 Task: Find connections with filter location Caçapava with filter topic #Businessownerwith filter profile language French with filter current company Xerox with filter school Sri Sai Ram Institute of Technology (Sairam Group of Institutions) with filter industry Wholesale Petroleum and Petroleum Products with filter service category Commercial Real Estate with filter keywords title Therapist
Action: Mouse moved to (495, 98)
Screenshot: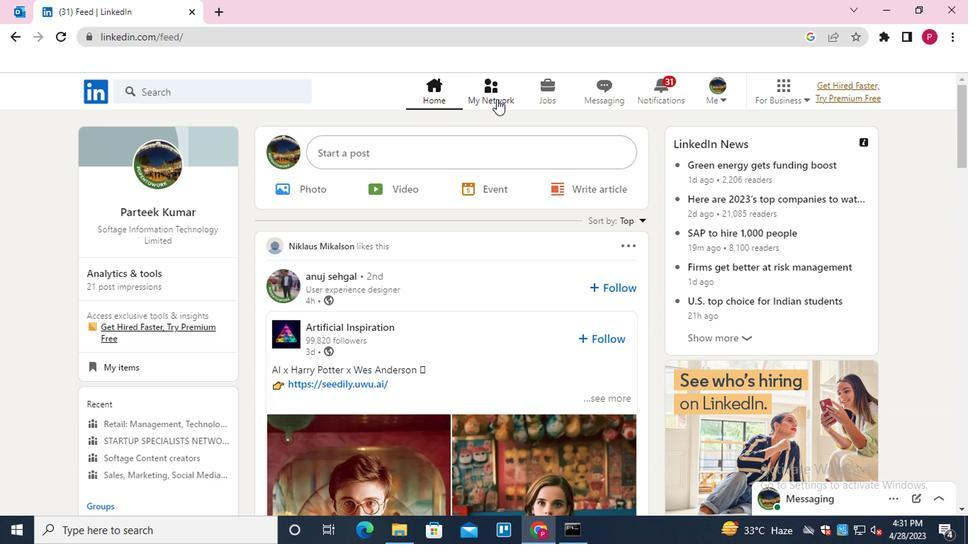 
Action: Mouse pressed left at (495, 98)
Screenshot: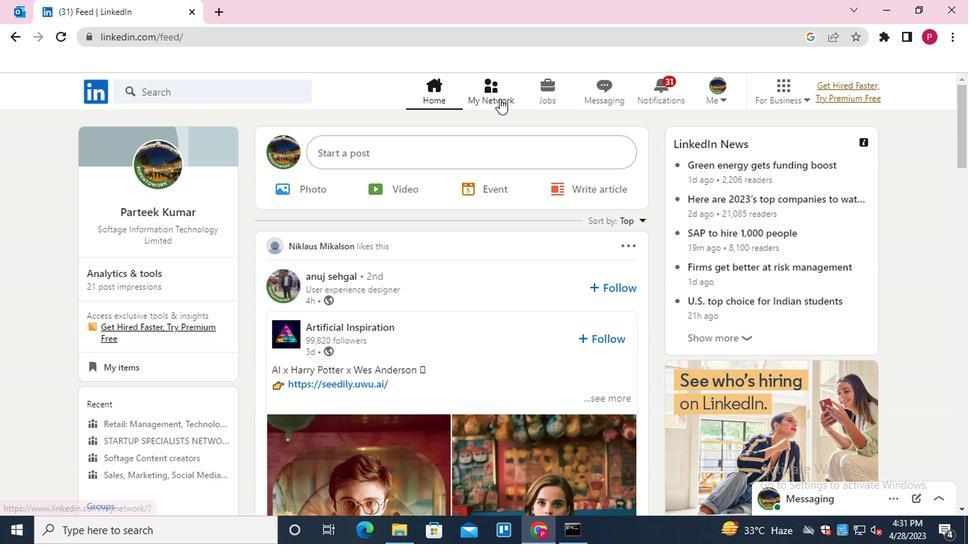 
Action: Mouse moved to (243, 171)
Screenshot: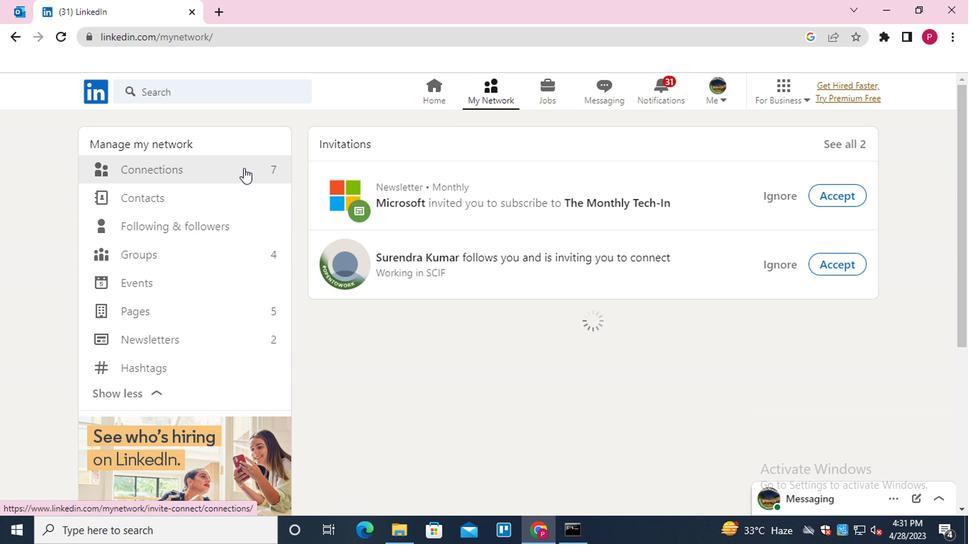 
Action: Mouse pressed left at (243, 171)
Screenshot: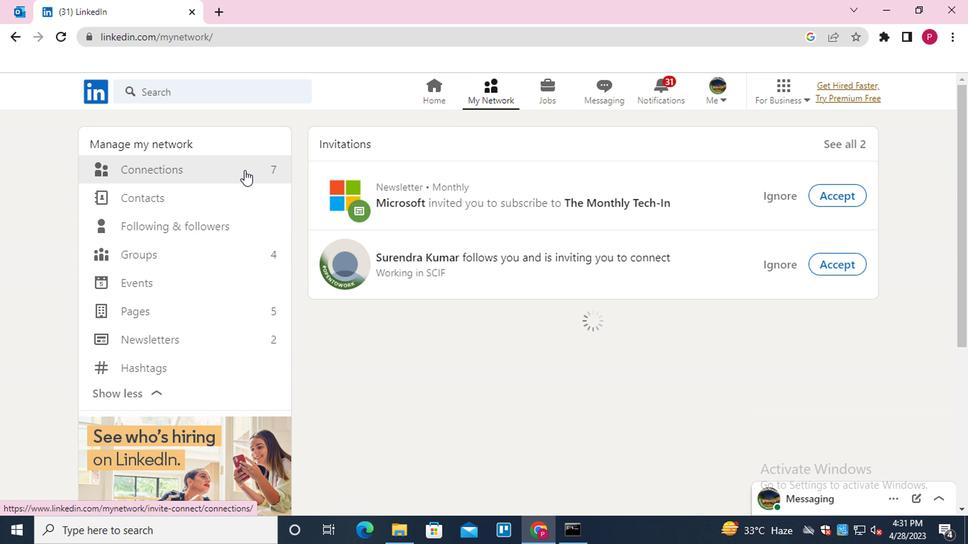 
Action: Mouse moved to (572, 170)
Screenshot: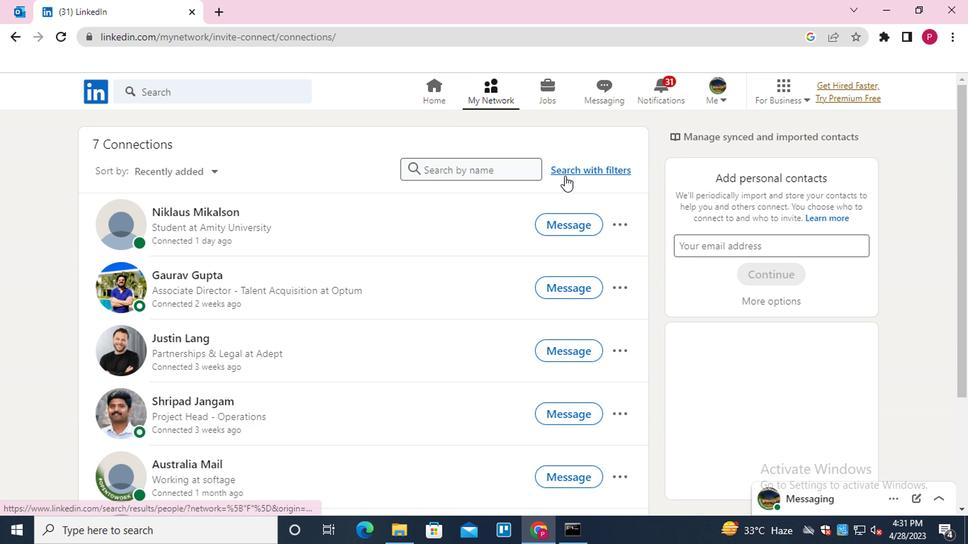 
Action: Mouse pressed left at (572, 170)
Screenshot: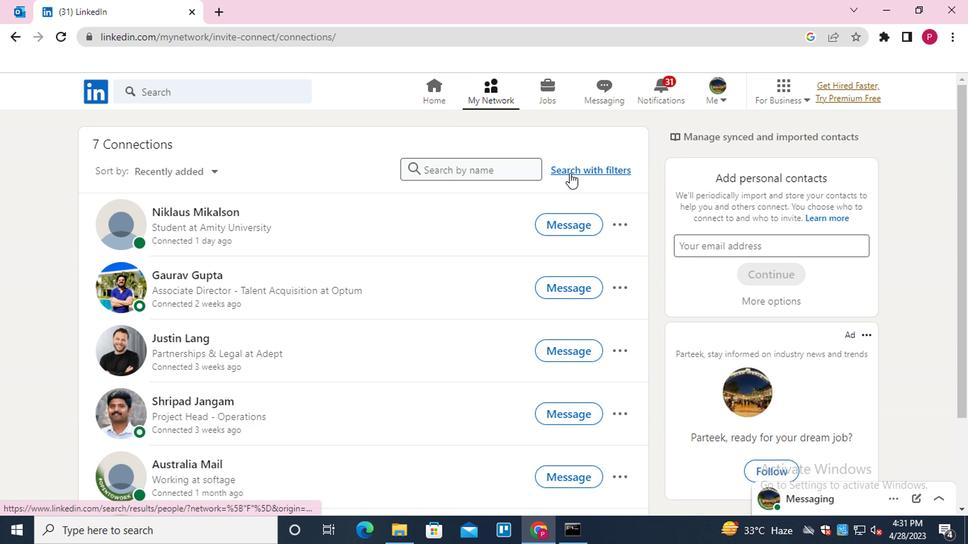 
Action: Mouse moved to (519, 134)
Screenshot: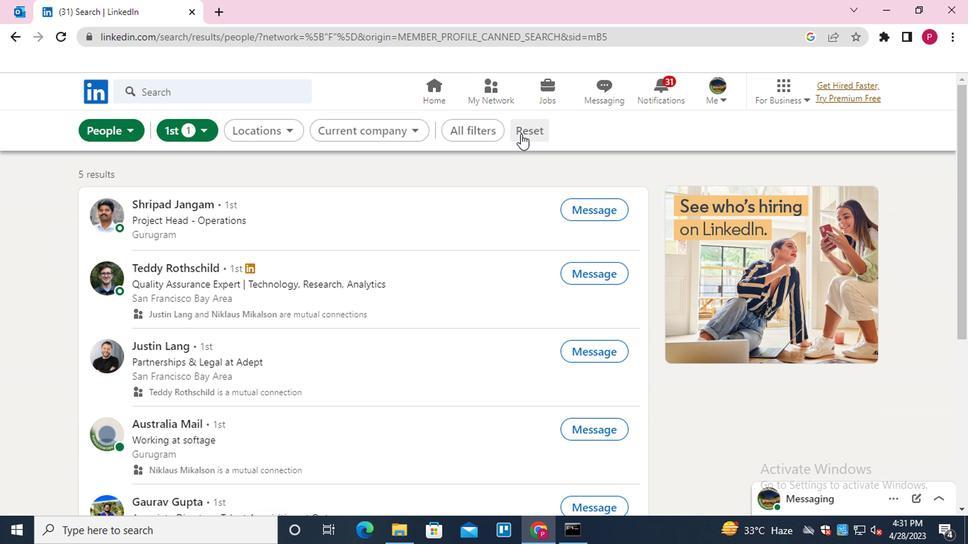 
Action: Mouse pressed left at (519, 134)
Screenshot: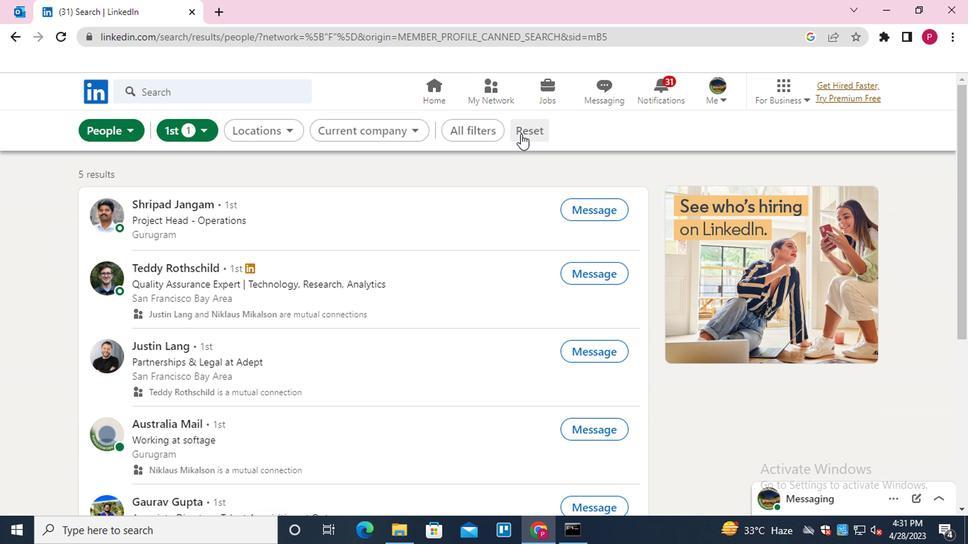 
Action: Mouse moved to (508, 134)
Screenshot: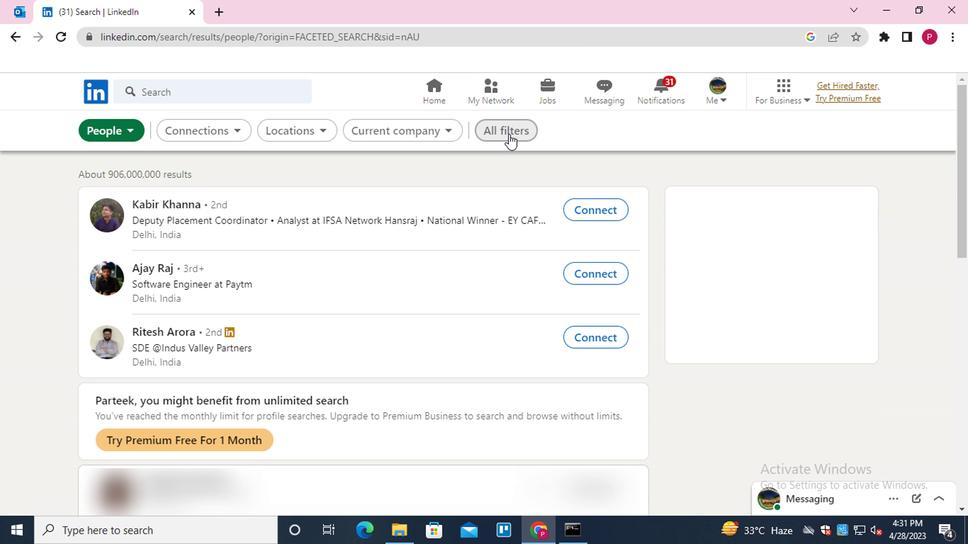 
Action: Mouse pressed left at (508, 134)
Screenshot: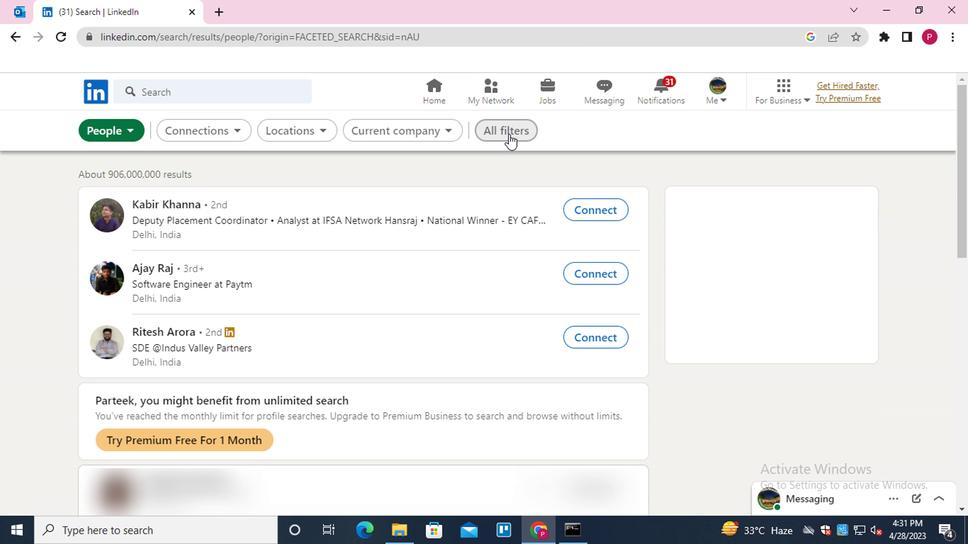 
Action: Mouse moved to (768, 344)
Screenshot: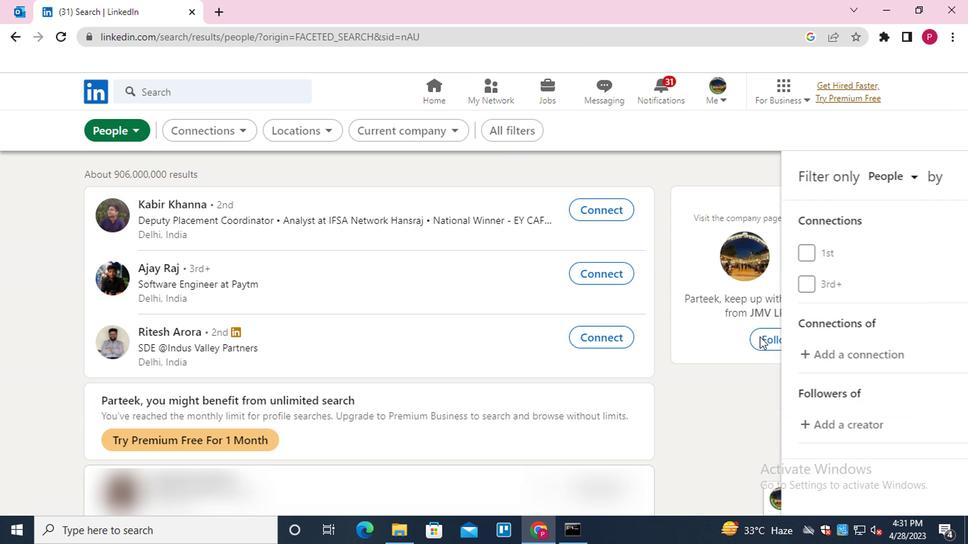 
Action: Mouse scrolled (768, 343) with delta (0, 0)
Screenshot: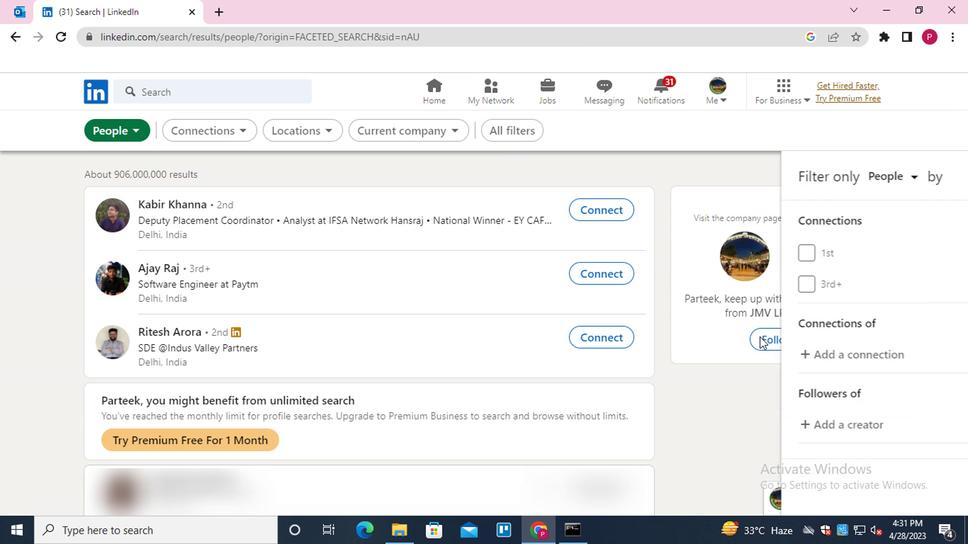 
Action: Mouse moved to (769, 345)
Screenshot: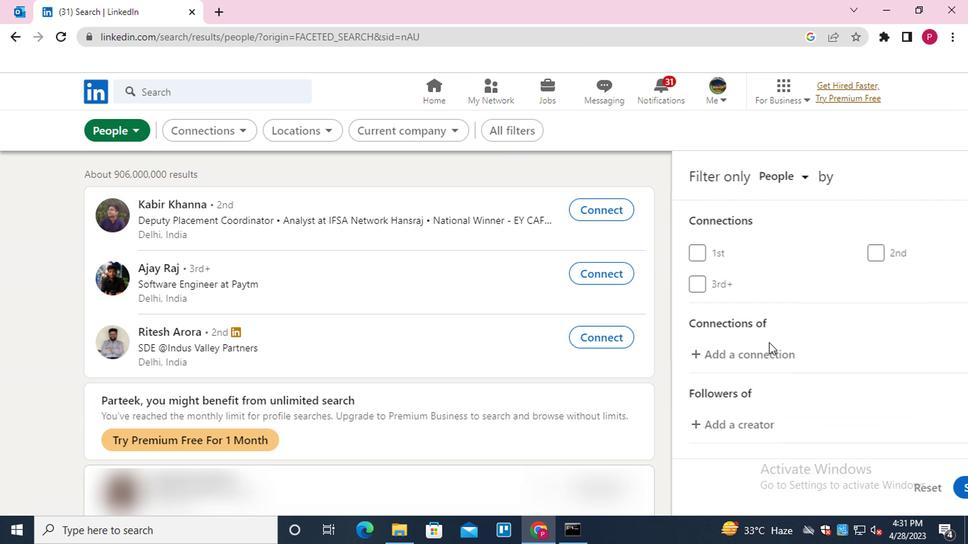 
Action: Mouse scrolled (769, 344) with delta (0, -1)
Screenshot: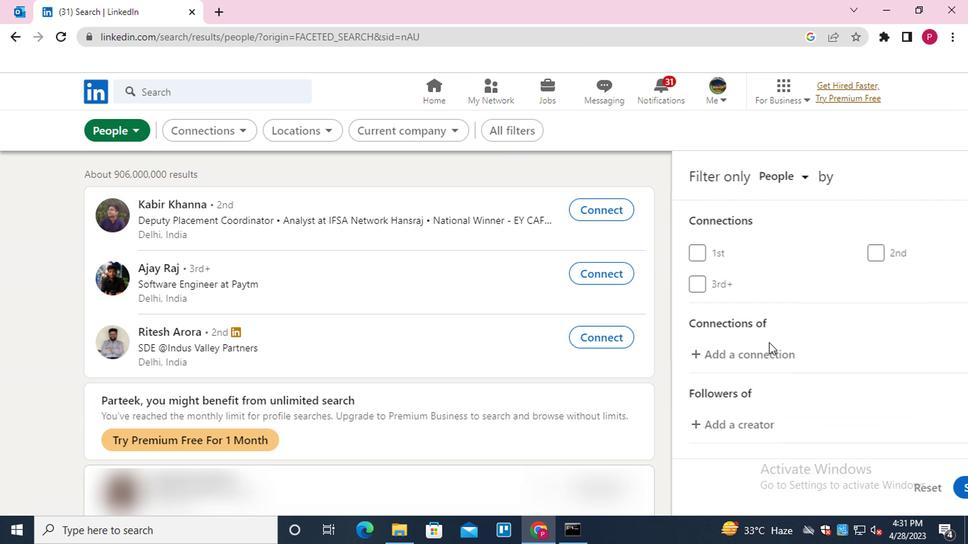 
Action: Mouse moved to (833, 411)
Screenshot: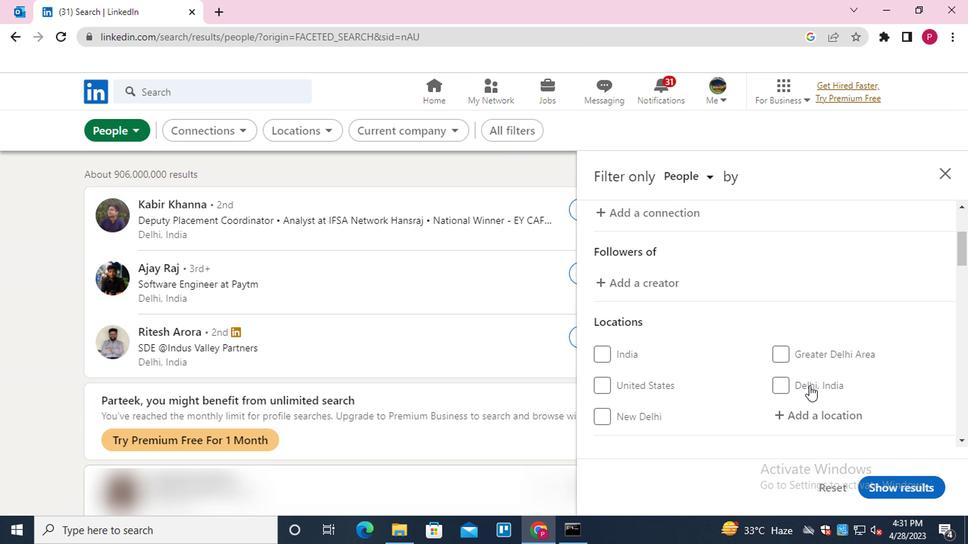 
Action: Mouse pressed left at (833, 411)
Screenshot: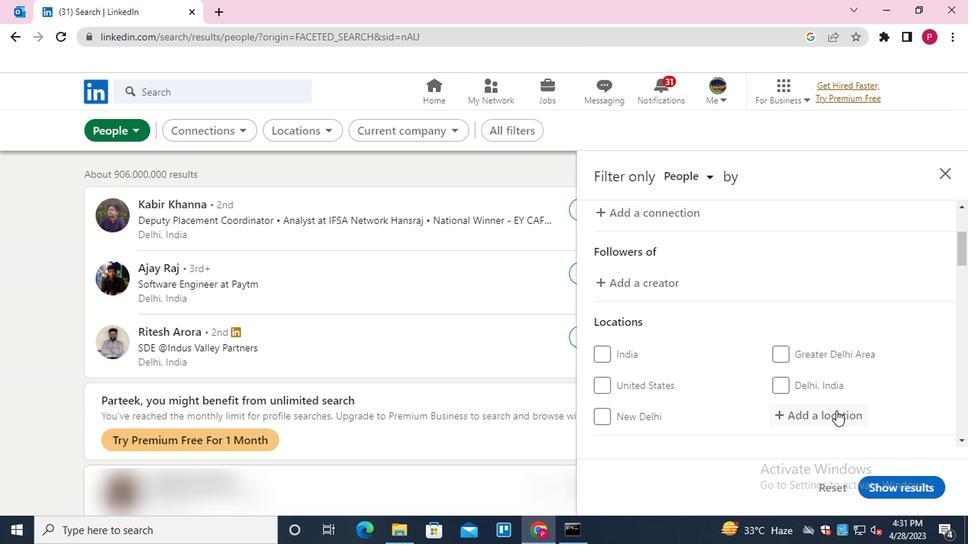 
Action: Mouse moved to (751, 276)
Screenshot: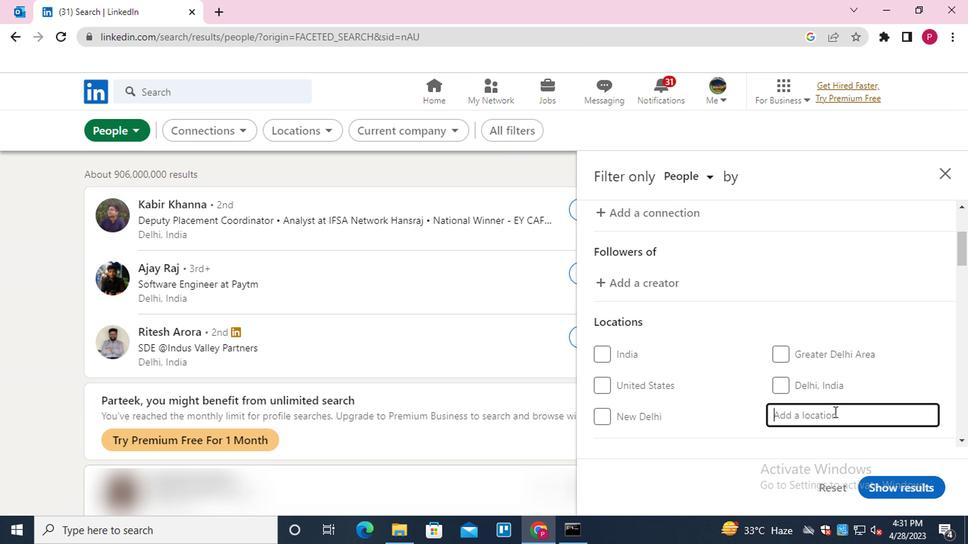 
Action: Key pressed <Key.shift>CACAPAVA<Key.down><Key.enter>
Screenshot: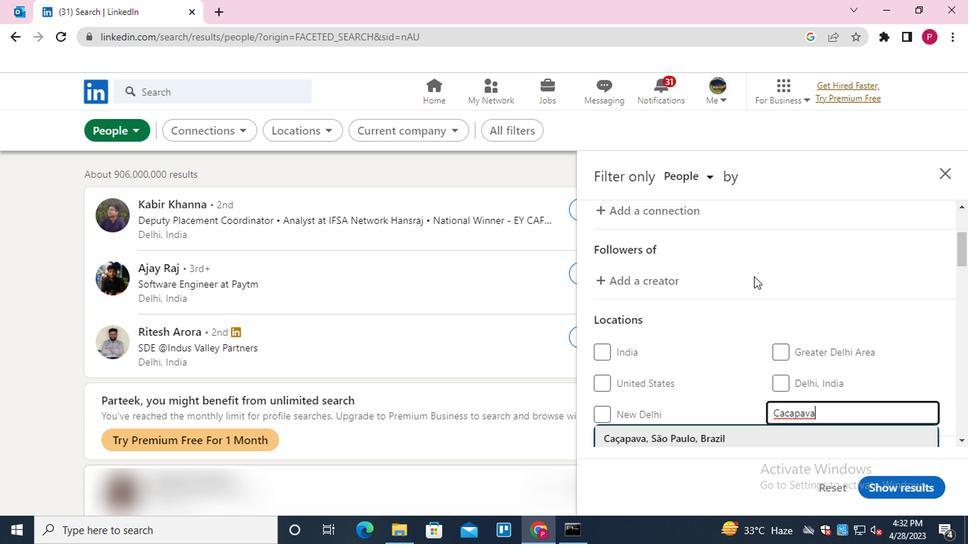 
Action: Mouse scrolled (751, 276) with delta (0, 0)
Screenshot: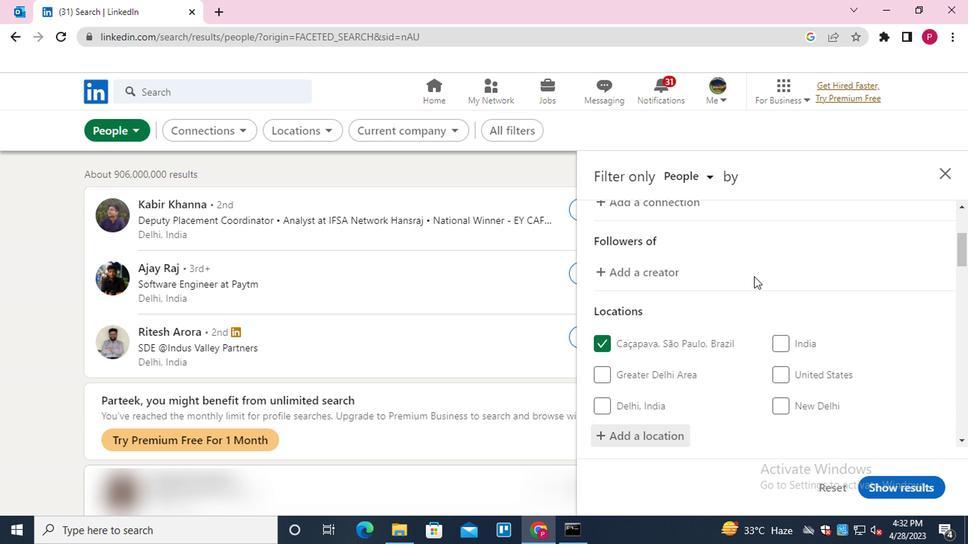 
Action: Mouse scrolled (751, 276) with delta (0, 0)
Screenshot: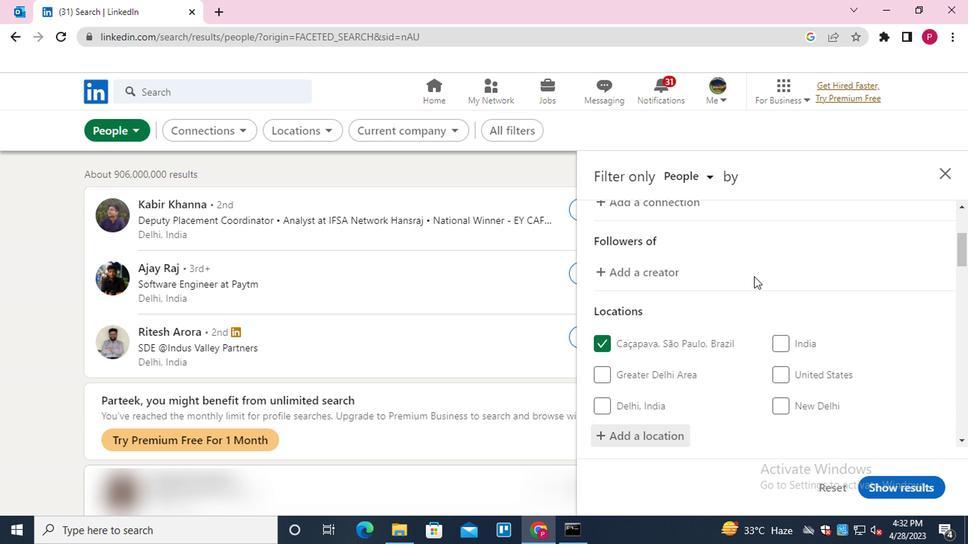 
Action: Mouse moved to (745, 280)
Screenshot: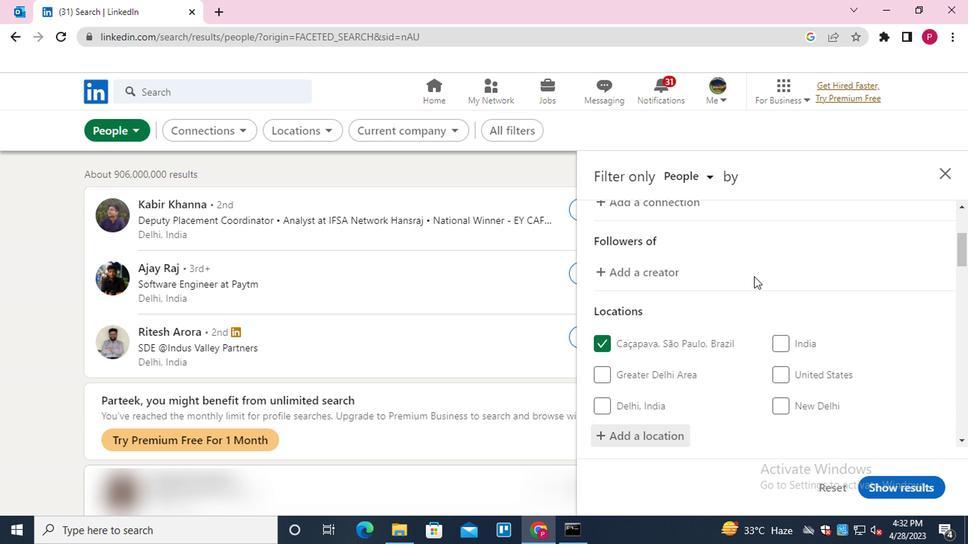 
Action: Mouse scrolled (745, 280) with delta (0, 0)
Screenshot: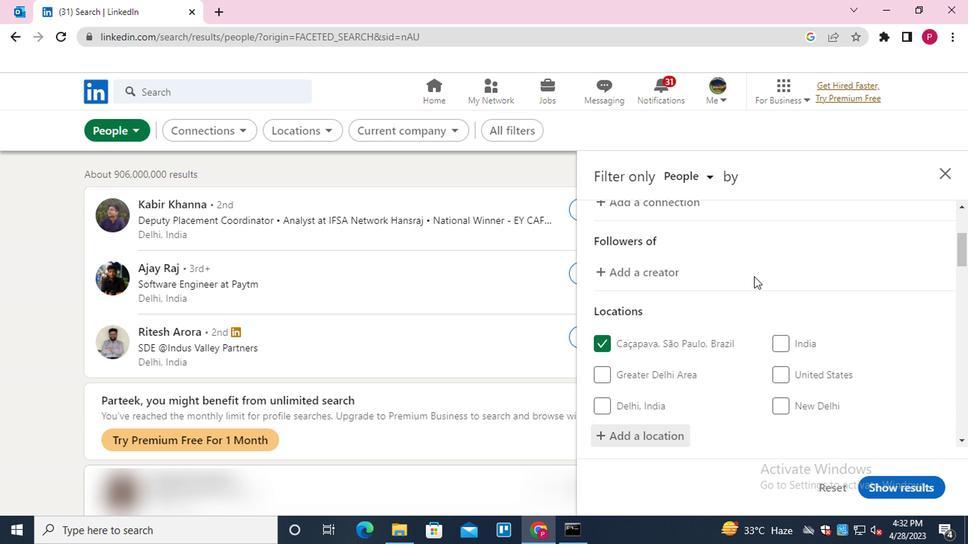 
Action: Mouse moved to (805, 354)
Screenshot: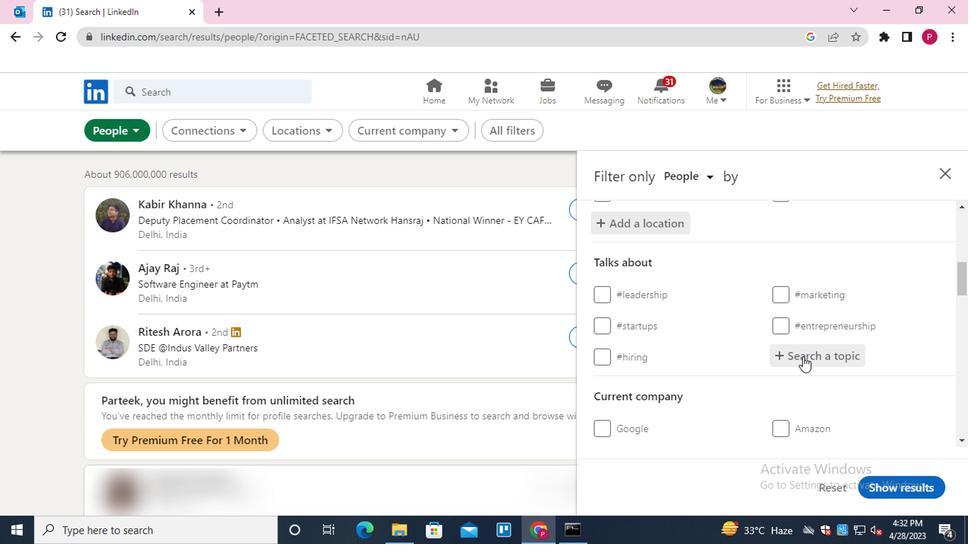 
Action: Mouse pressed left at (805, 354)
Screenshot: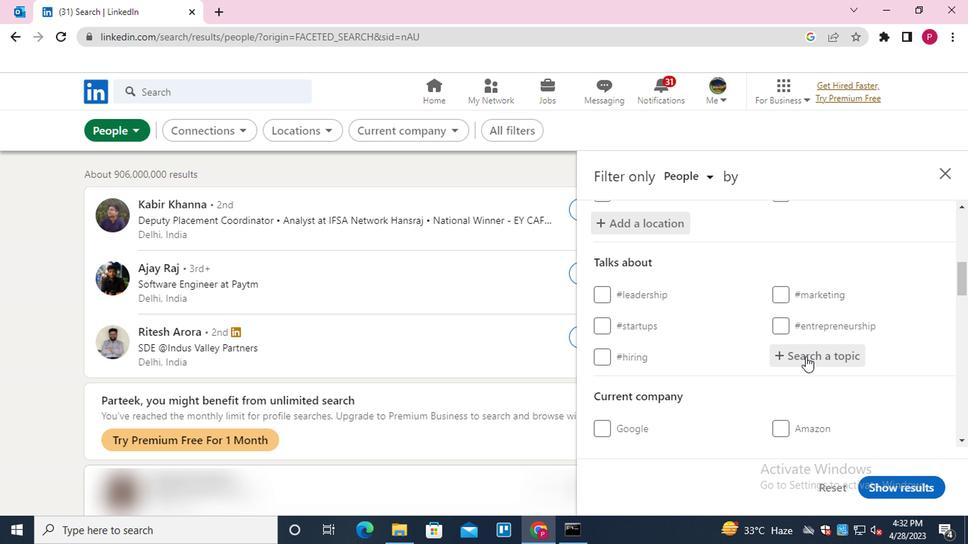 
Action: Mouse moved to (760, 260)
Screenshot: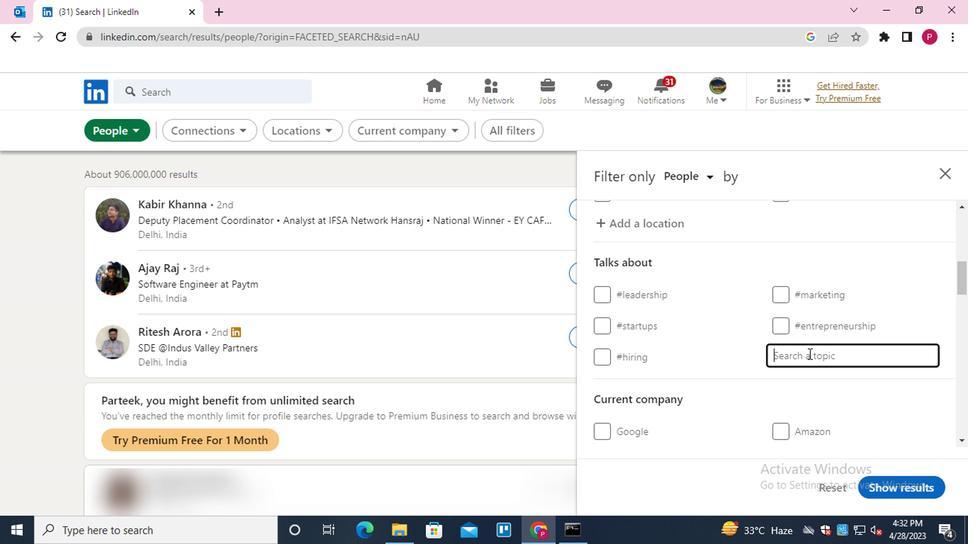 
Action: Key pressed BUSINESS<Key.down><Key.down><Key.down><Key.down><Key.down><Key.down><Key.down><Key.down><Key.down><Key.down><Key.down><Key.down><Key.down><Key.down><Key.down>OWNW<Key.backspace>ER<Key.up><Key.down><Key.enter>
Screenshot: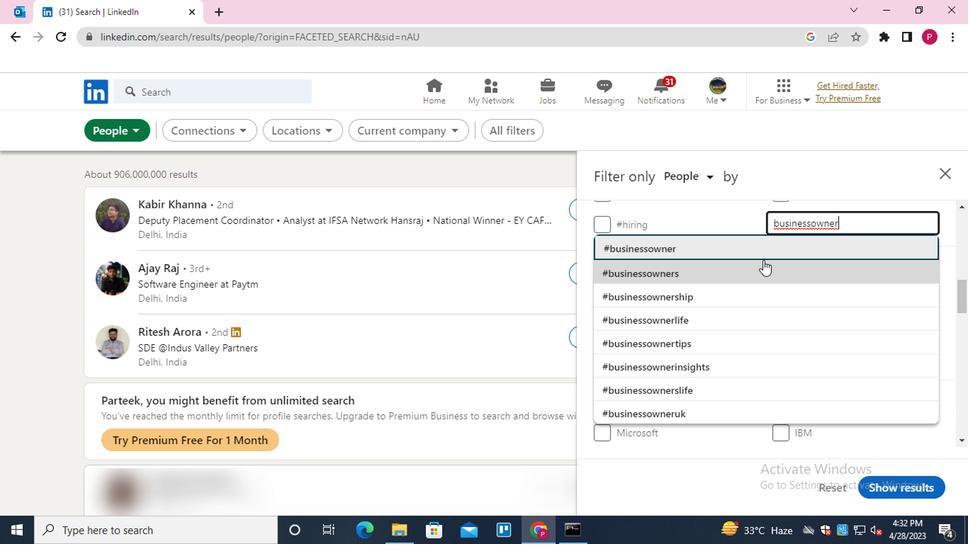 
Action: Mouse scrolled (760, 259) with delta (0, -1)
Screenshot: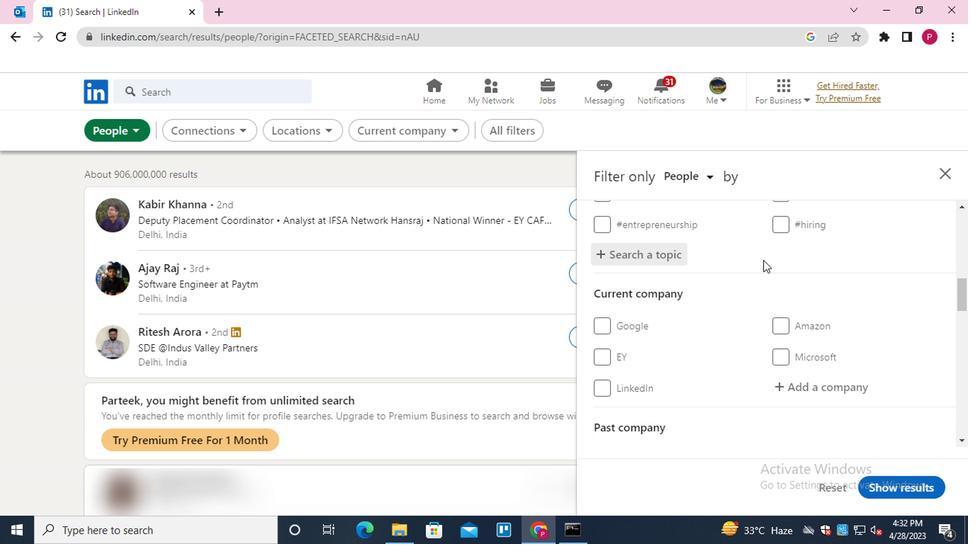 
Action: Mouse moved to (716, 288)
Screenshot: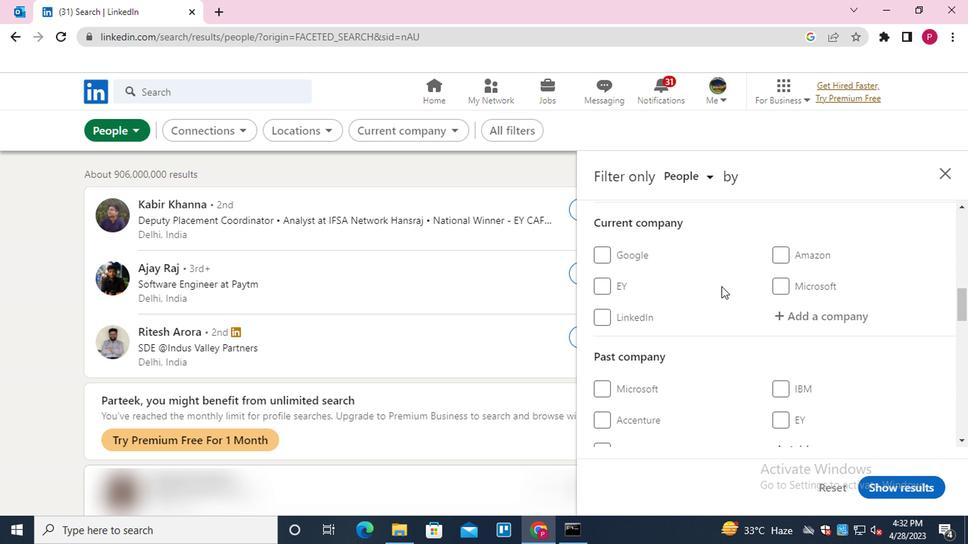 
Action: Mouse scrolled (716, 287) with delta (0, -1)
Screenshot: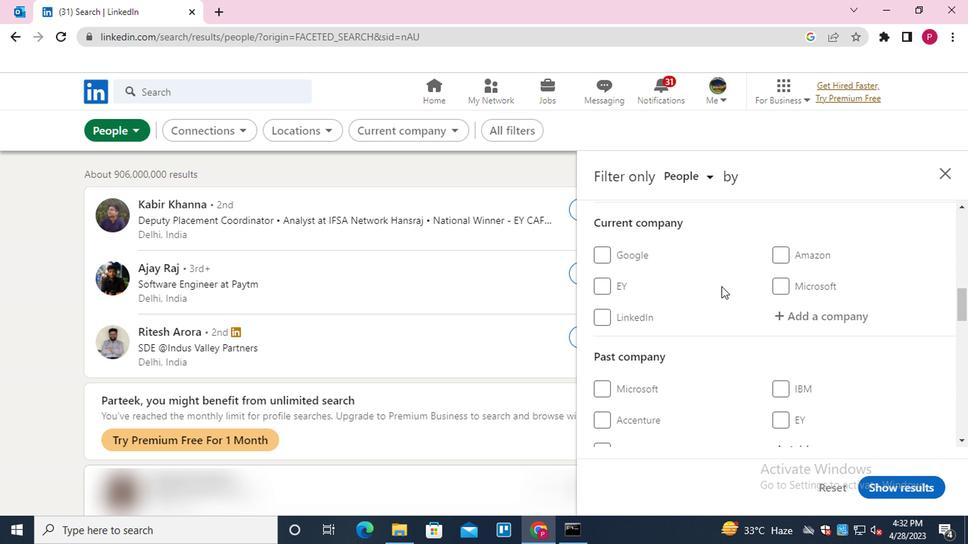 
Action: Mouse moved to (716, 289)
Screenshot: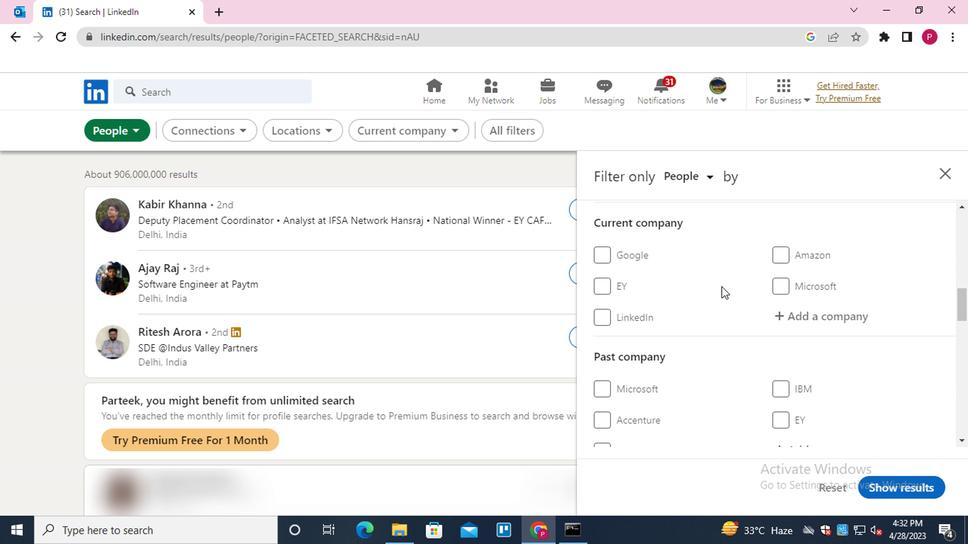 
Action: Mouse scrolled (716, 288) with delta (0, 0)
Screenshot: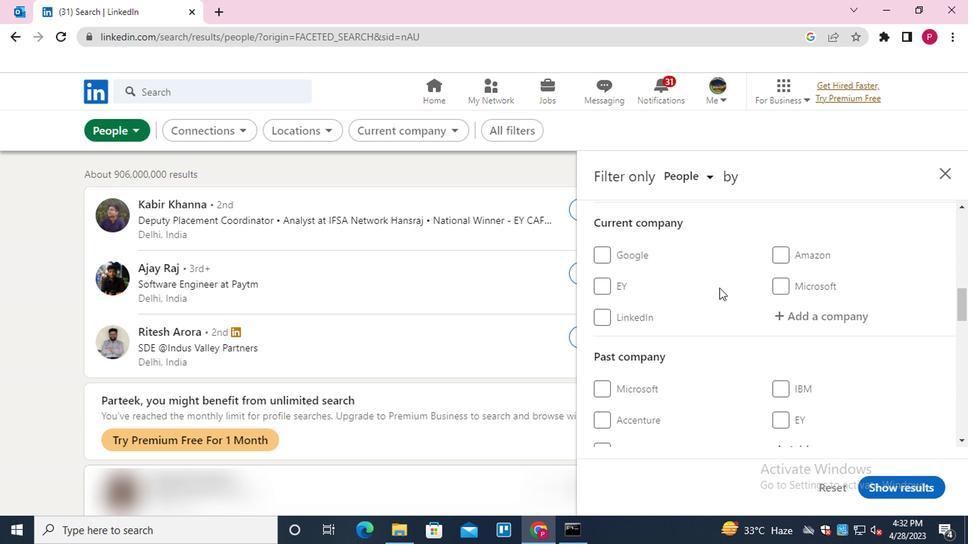 
Action: Mouse scrolled (716, 288) with delta (0, 0)
Screenshot: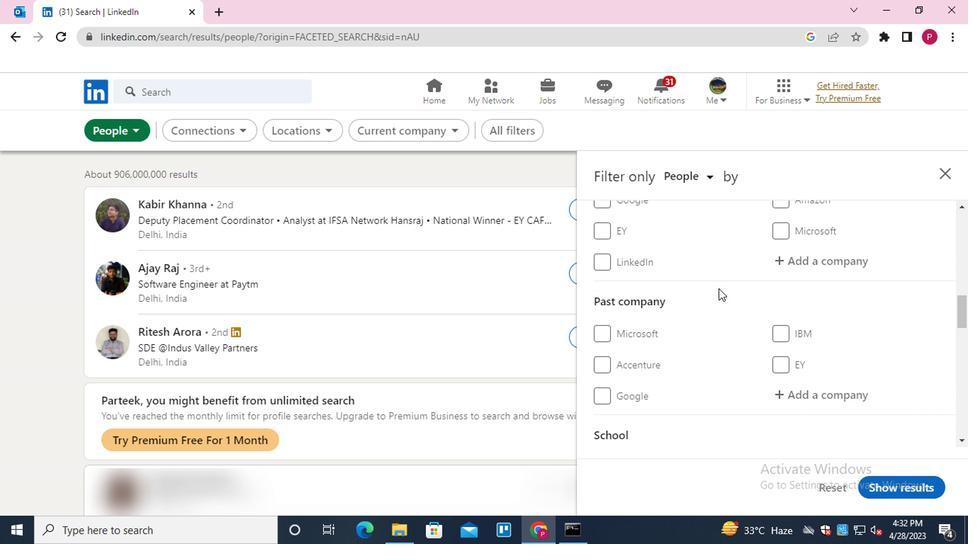 
Action: Mouse scrolled (716, 288) with delta (0, 0)
Screenshot: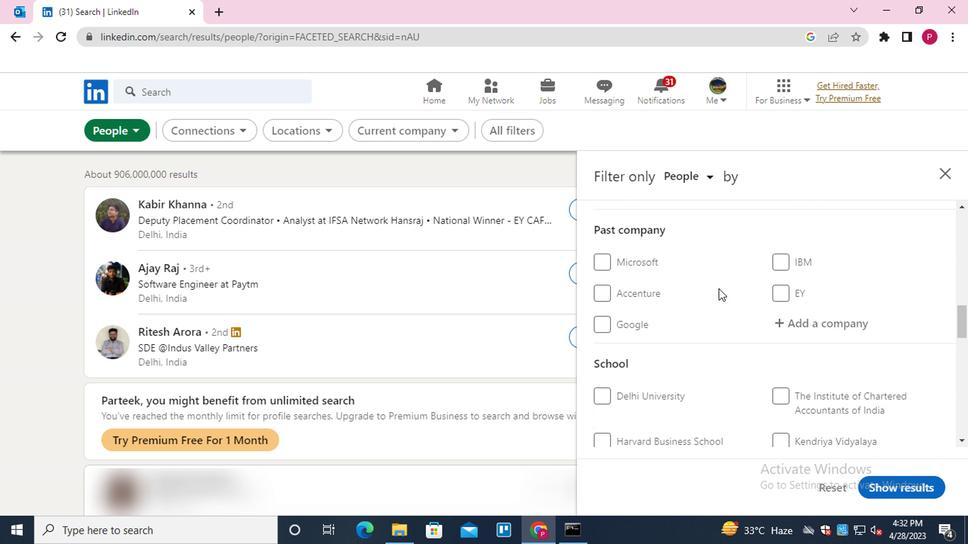 
Action: Mouse scrolled (716, 288) with delta (0, 0)
Screenshot: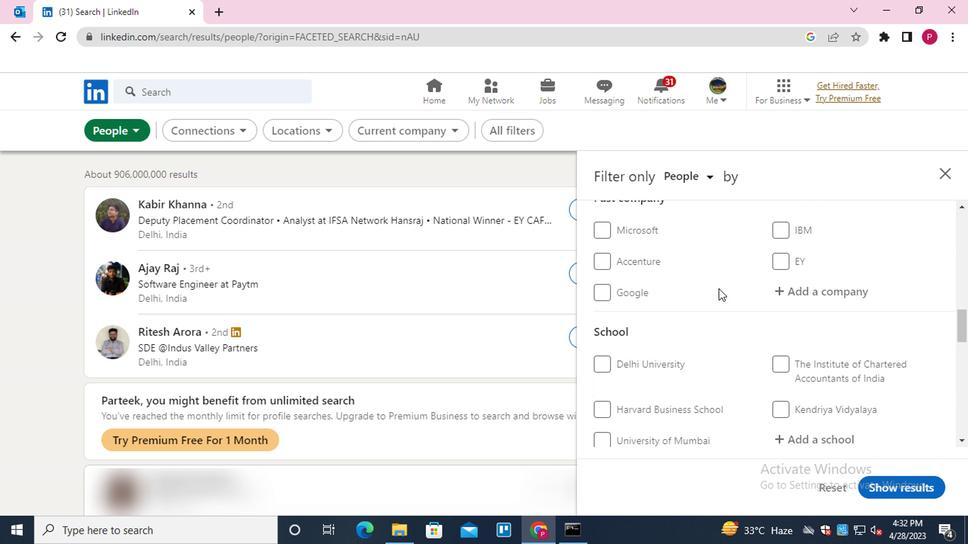 
Action: Mouse scrolled (716, 288) with delta (0, 0)
Screenshot: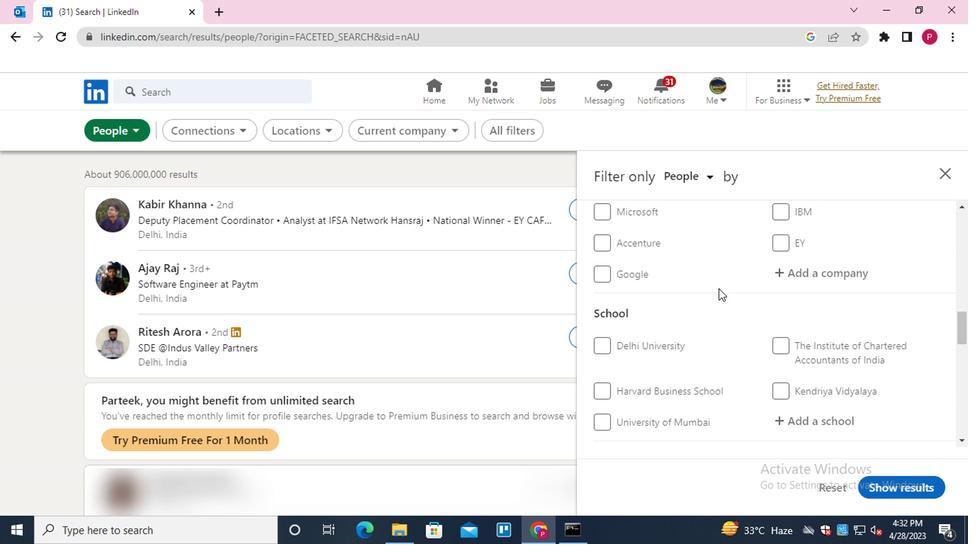 
Action: Mouse scrolled (716, 288) with delta (0, 0)
Screenshot: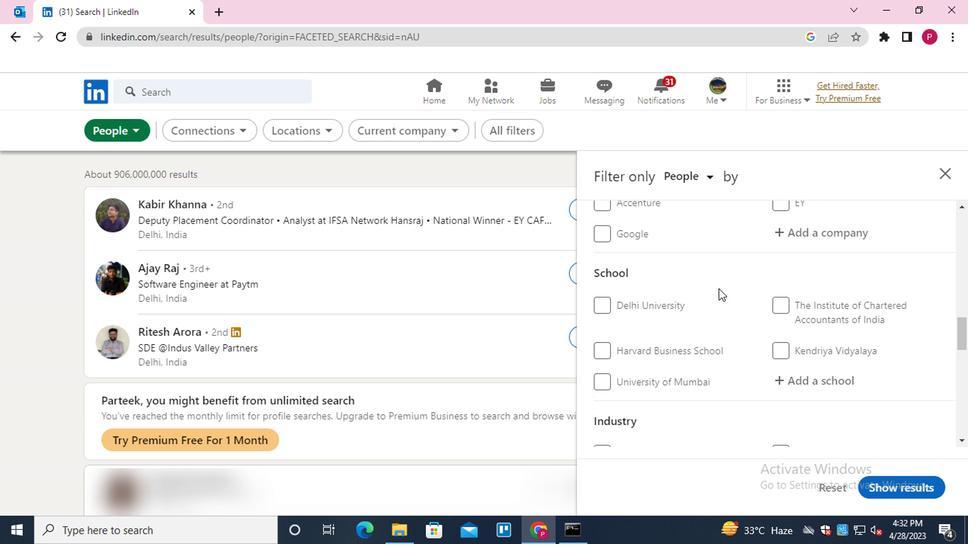 
Action: Mouse moved to (691, 309)
Screenshot: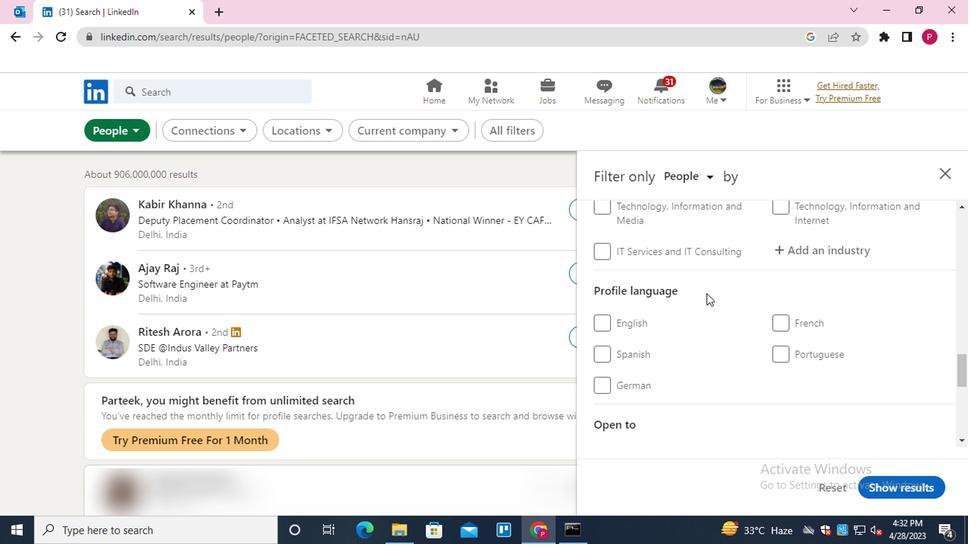 
Action: Mouse scrolled (691, 308) with delta (0, -1)
Screenshot: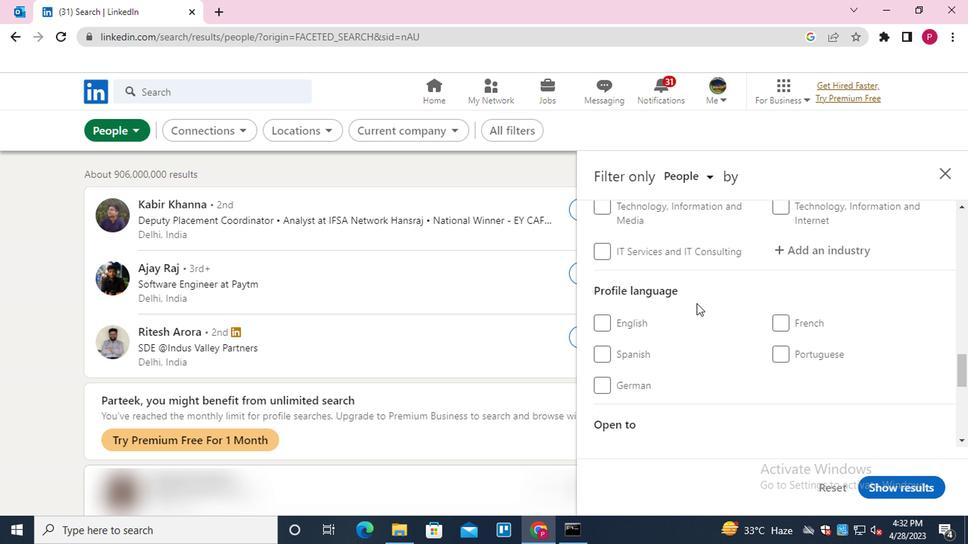 
Action: Mouse moved to (691, 310)
Screenshot: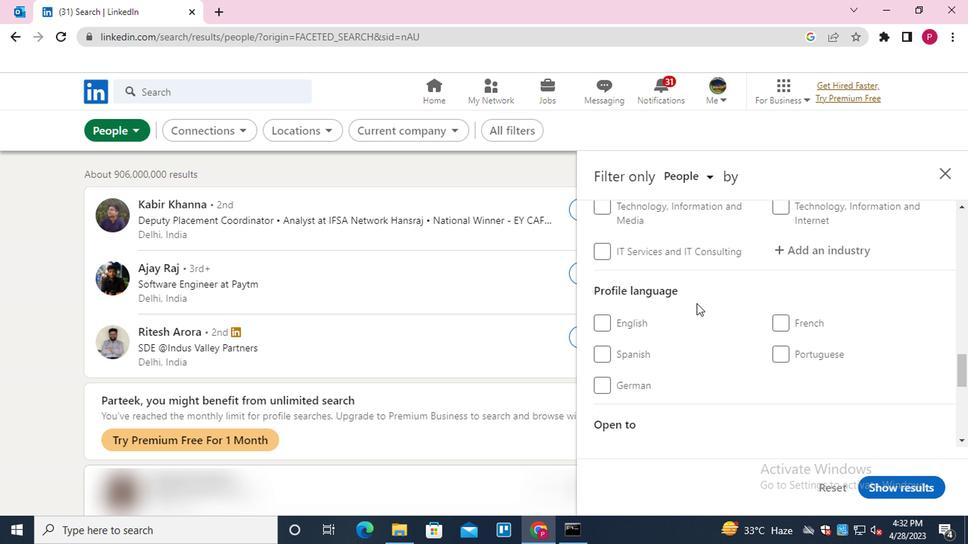
Action: Mouse scrolled (691, 309) with delta (0, 0)
Screenshot: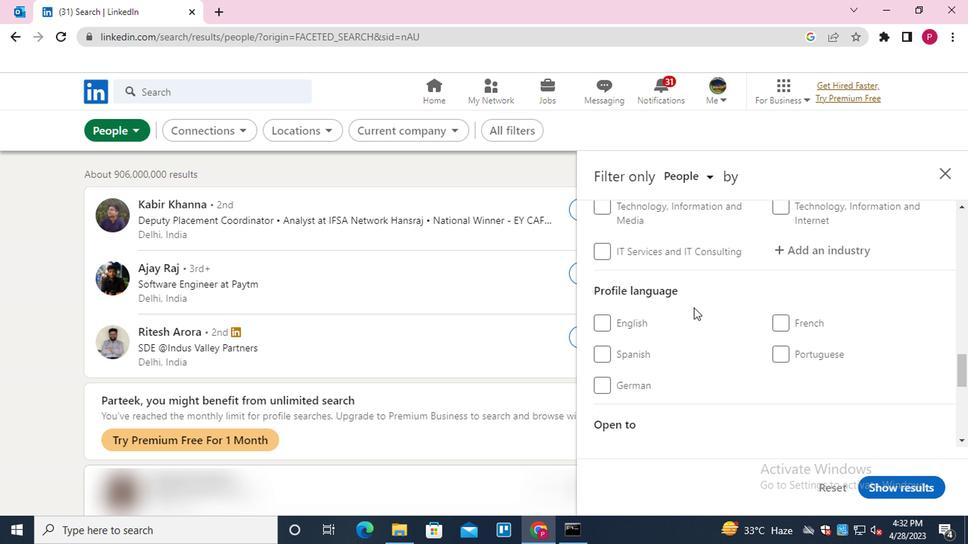 
Action: Mouse moved to (691, 310)
Screenshot: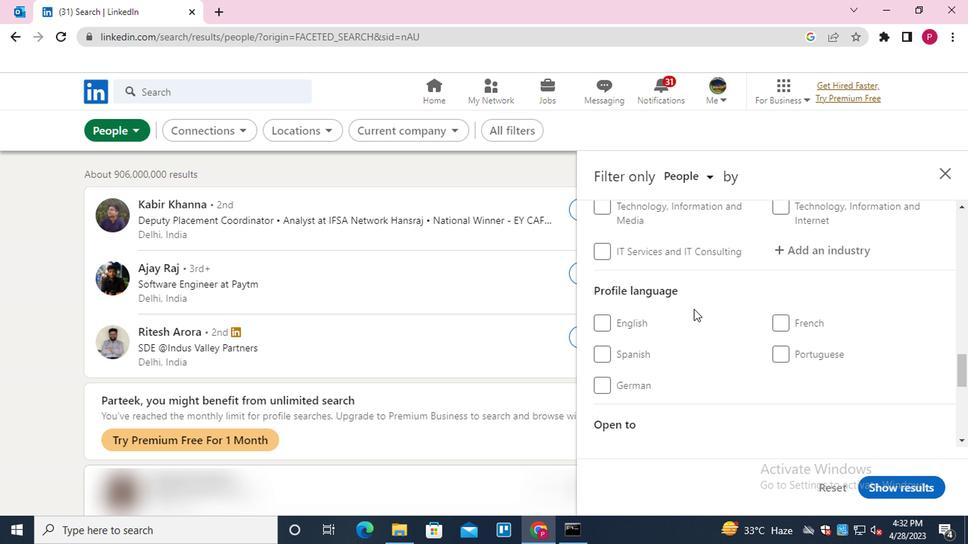 
Action: Mouse scrolled (691, 310) with delta (0, 0)
Screenshot: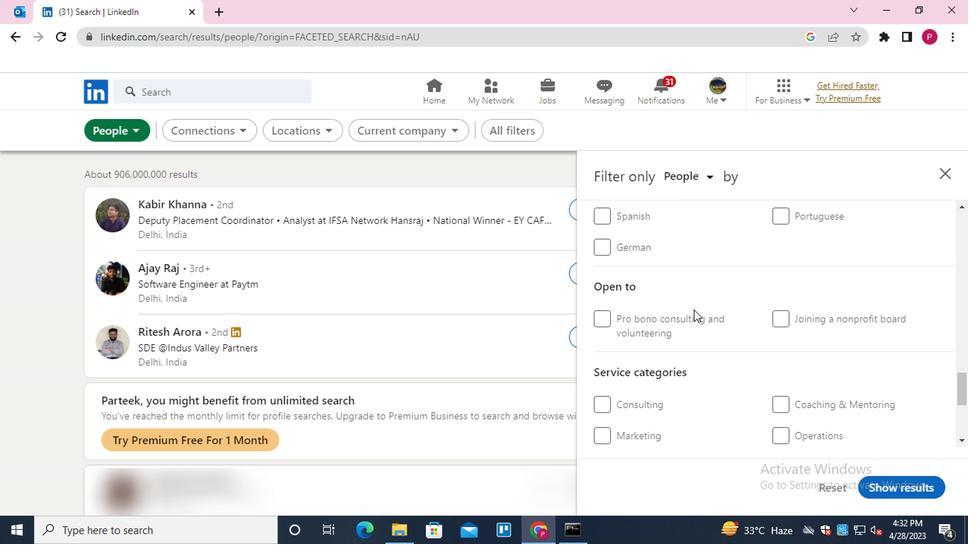 
Action: Mouse moved to (770, 253)
Screenshot: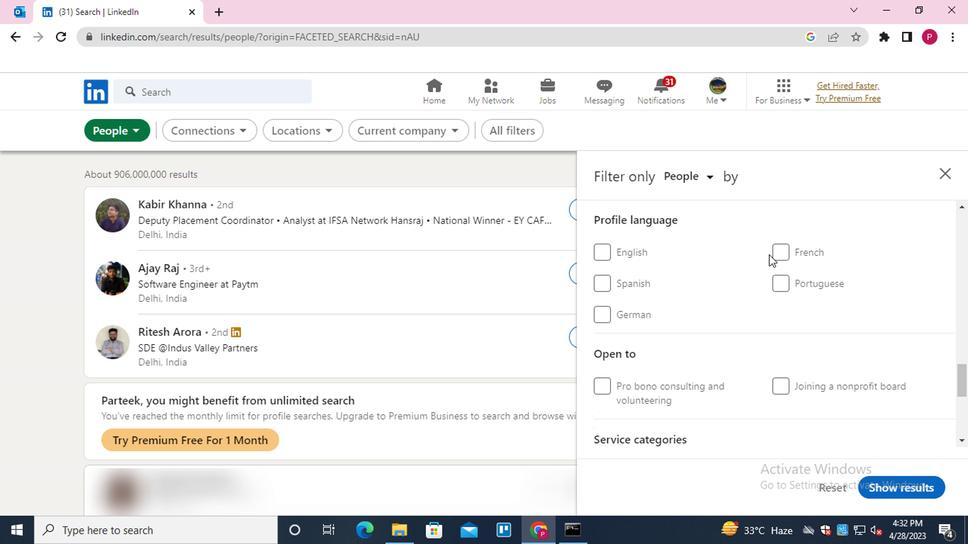 
Action: Mouse pressed left at (770, 253)
Screenshot: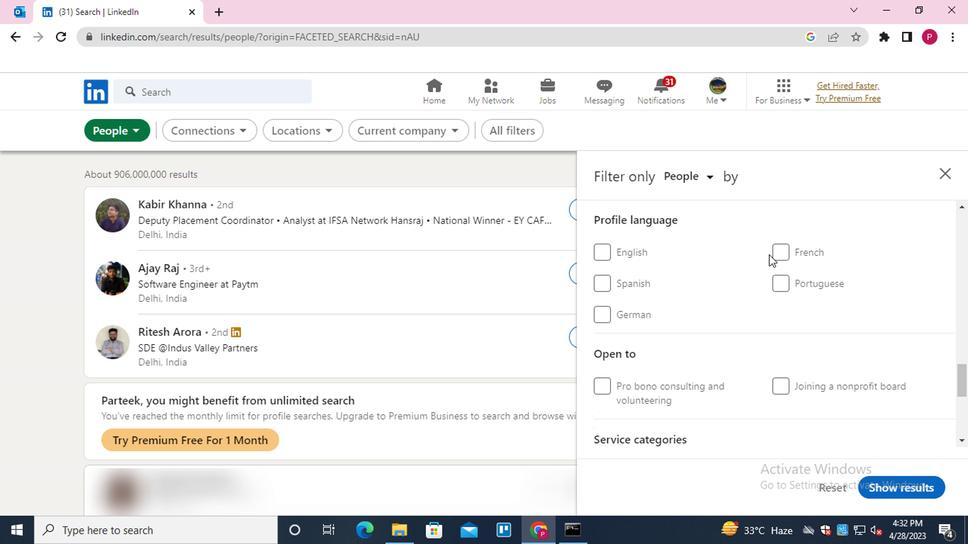 
Action: Mouse moved to (734, 270)
Screenshot: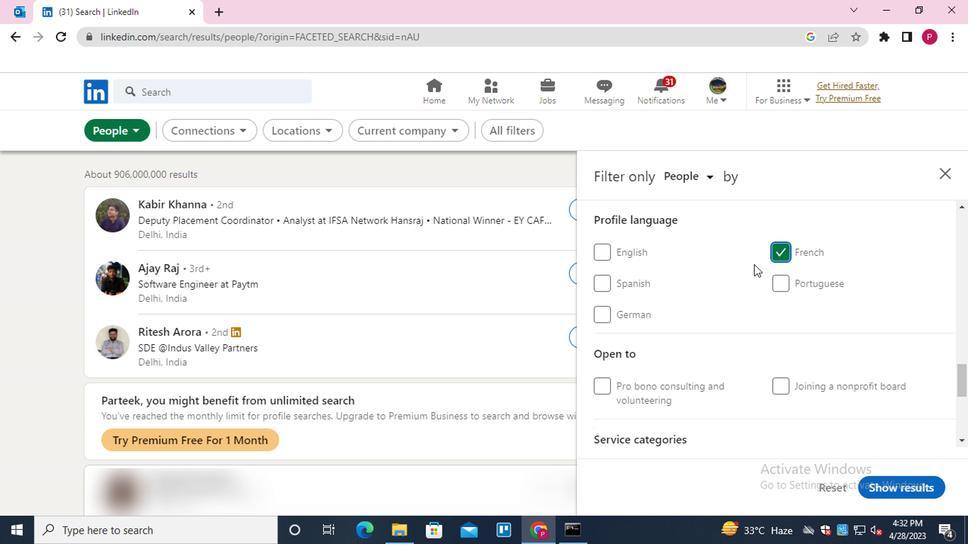 
Action: Mouse scrolled (734, 271) with delta (0, 0)
Screenshot: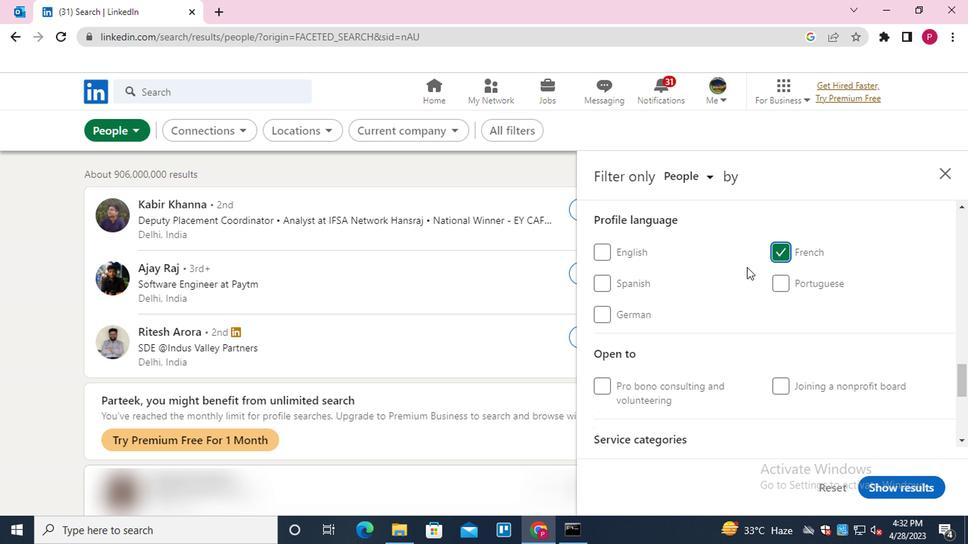 
Action: Mouse scrolled (734, 271) with delta (0, 0)
Screenshot: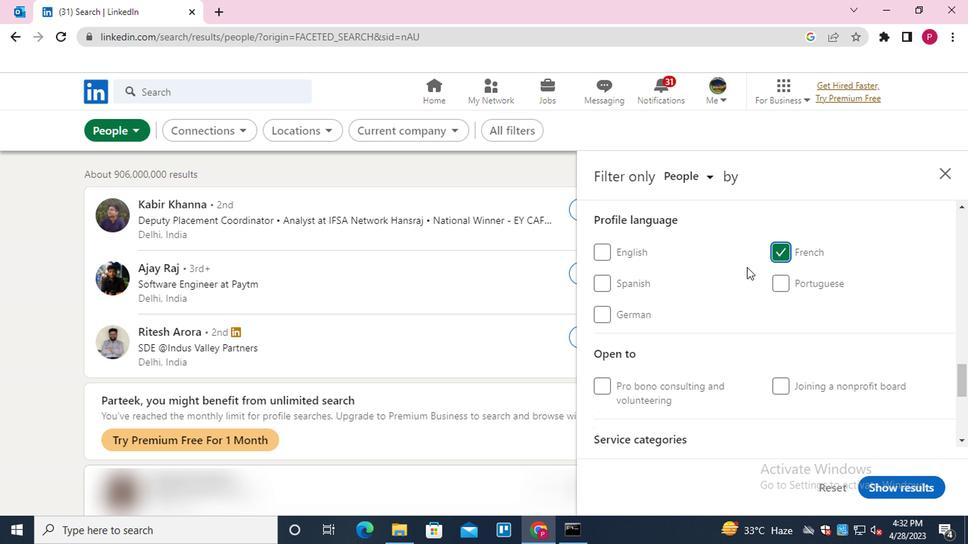 
Action: Mouse scrolled (734, 271) with delta (0, 0)
Screenshot: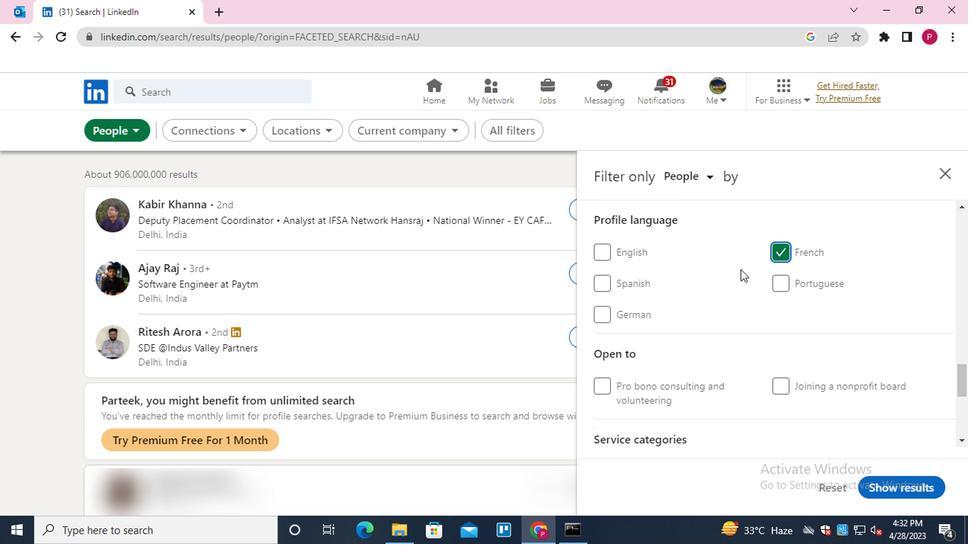 
Action: Mouse scrolled (734, 271) with delta (0, 0)
Screenshot: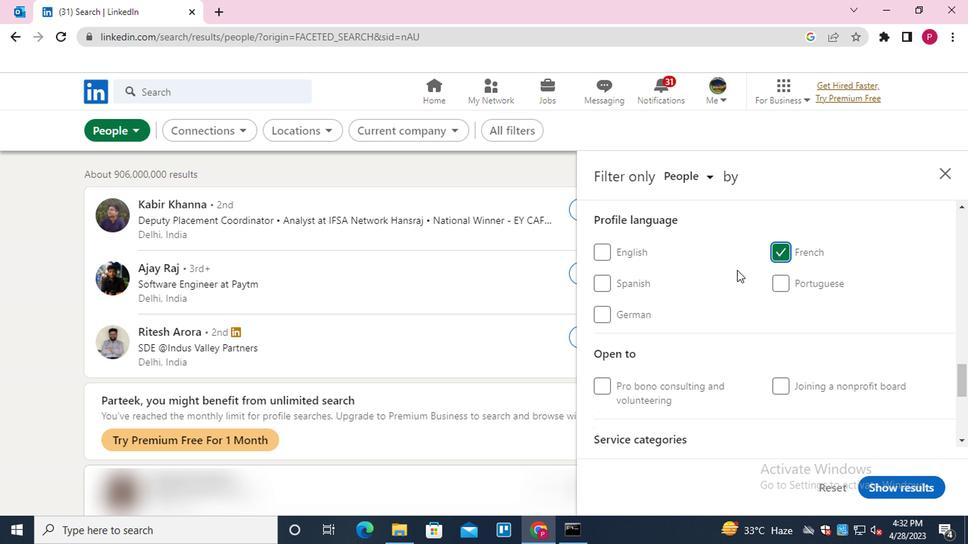 
Action: Mouse moved to (656, 286)
Screenshot: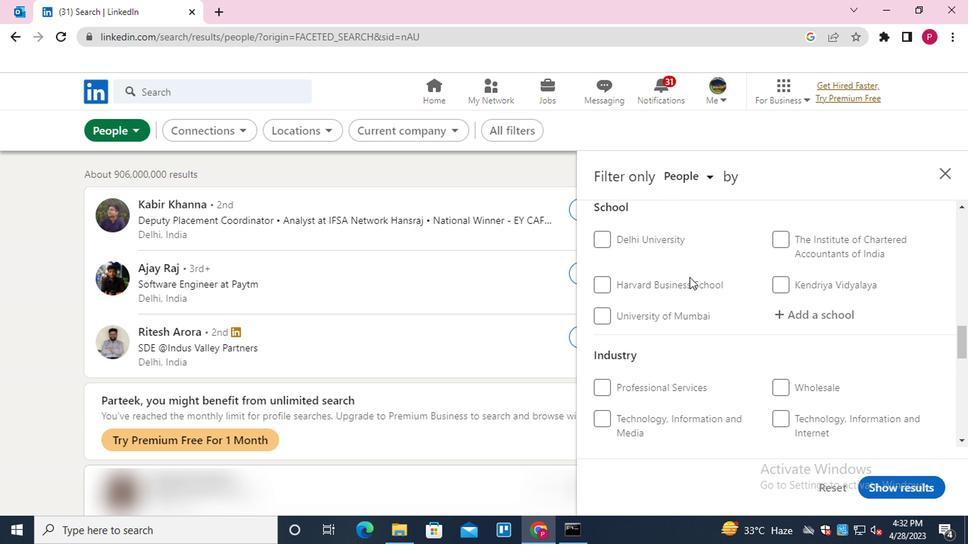 
Action: Mouse scrolled (656, 287) with delta (0, 1)
Screenshot: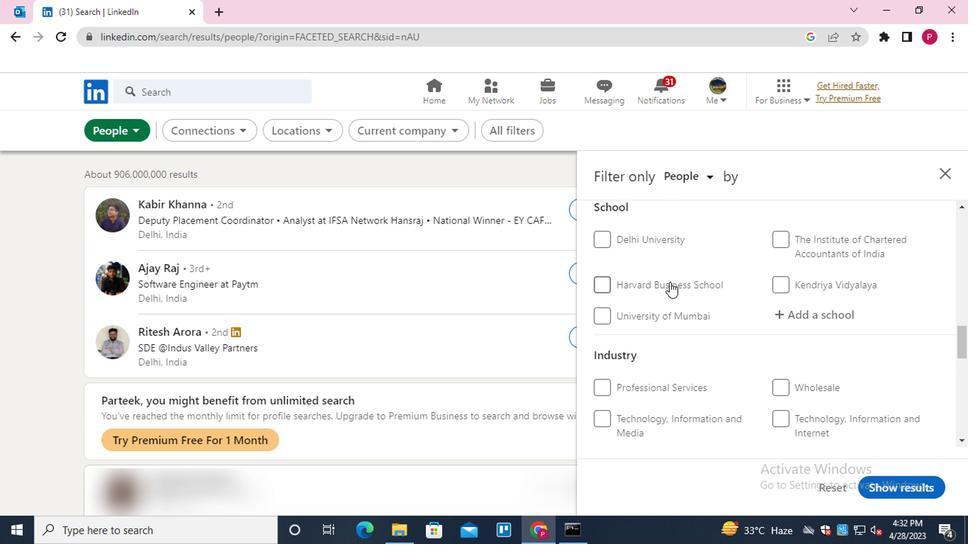
Action: Mouse scrolled (656, 287) with delta (0, 1)
Screenshot: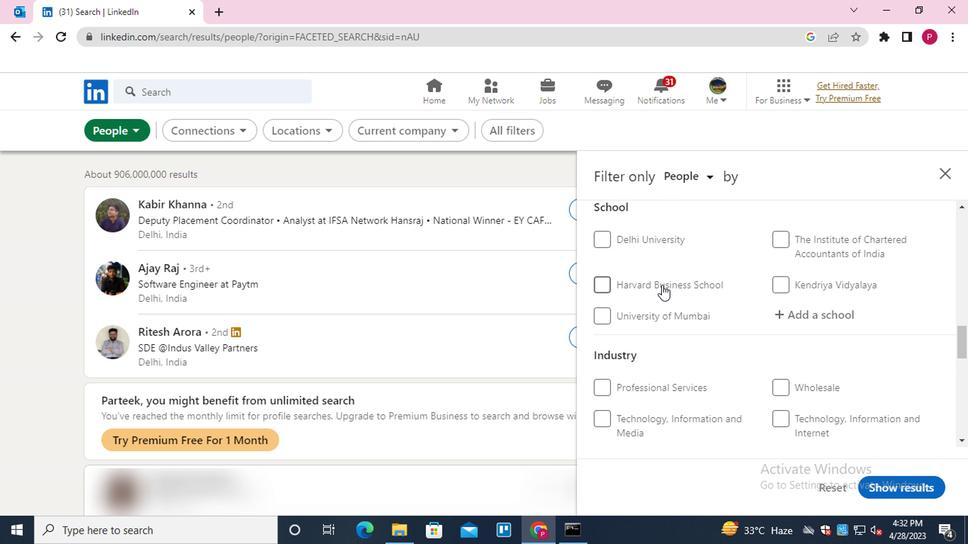 
Action: Mouse scrolled (656, 287) with delta (0, 1)
Screenshot: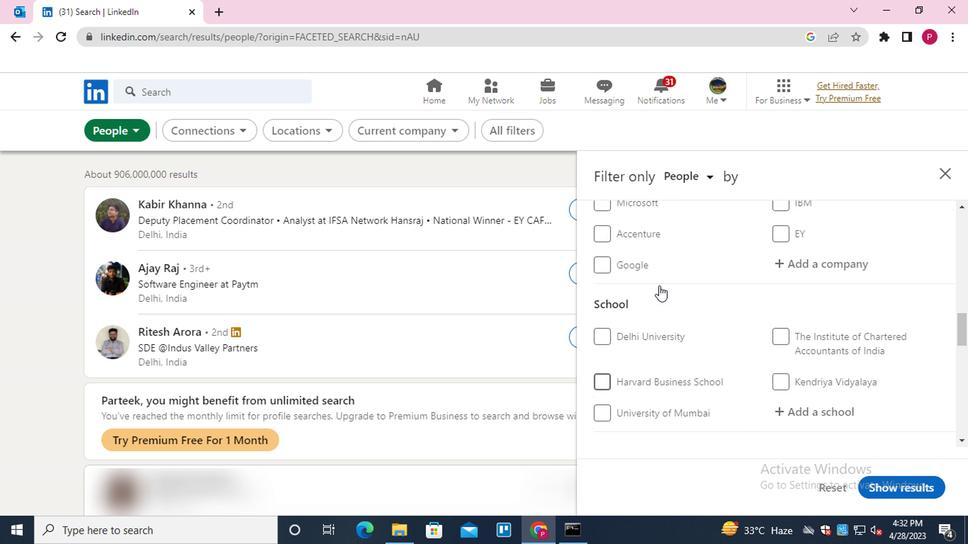 
Action: Mouse scrolled (656, 287) with delta (0, 1)
Screenshot: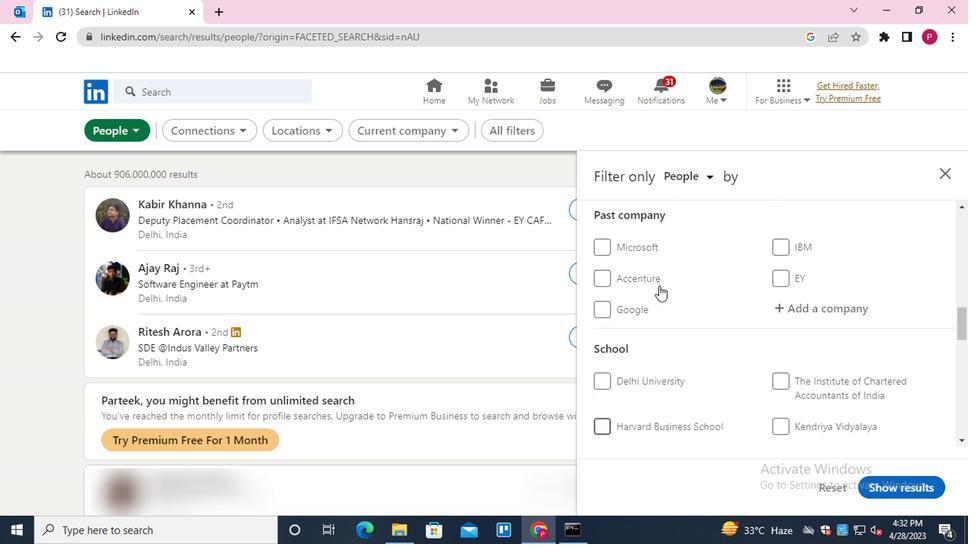
Action: Mouse moved to (791, 311)
Screenshot: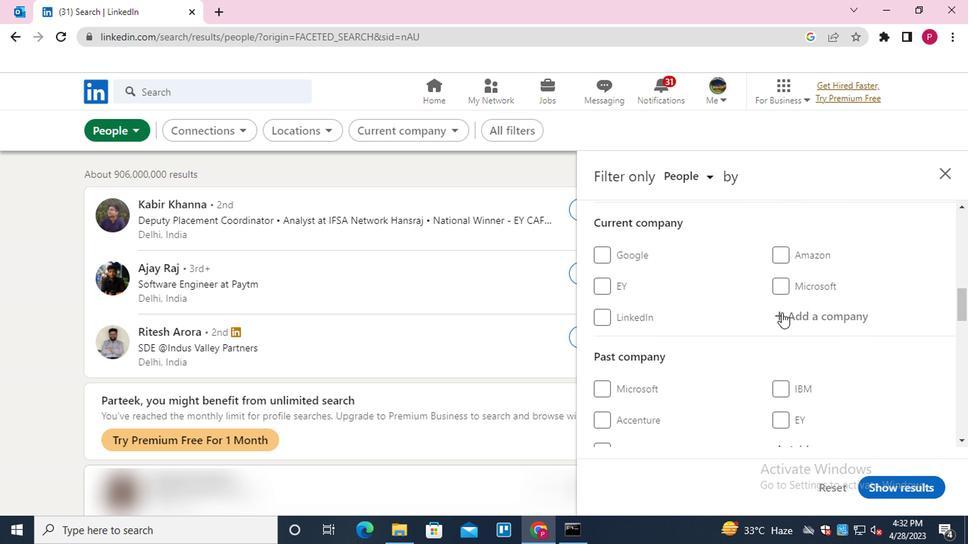 
Action: Mouse pressed left at (791, 311)
Screenshot: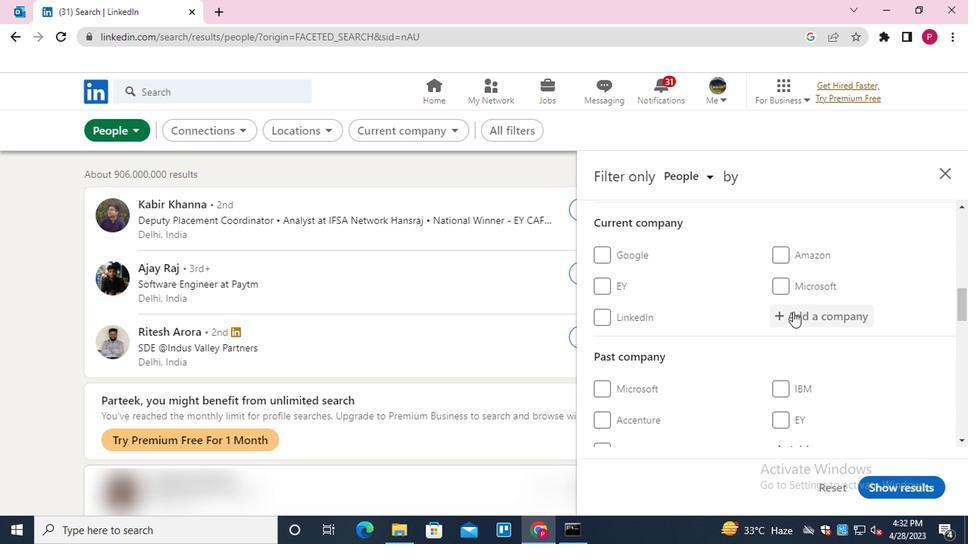 
Action: Mouse moved to (789, 172)
Screenshot: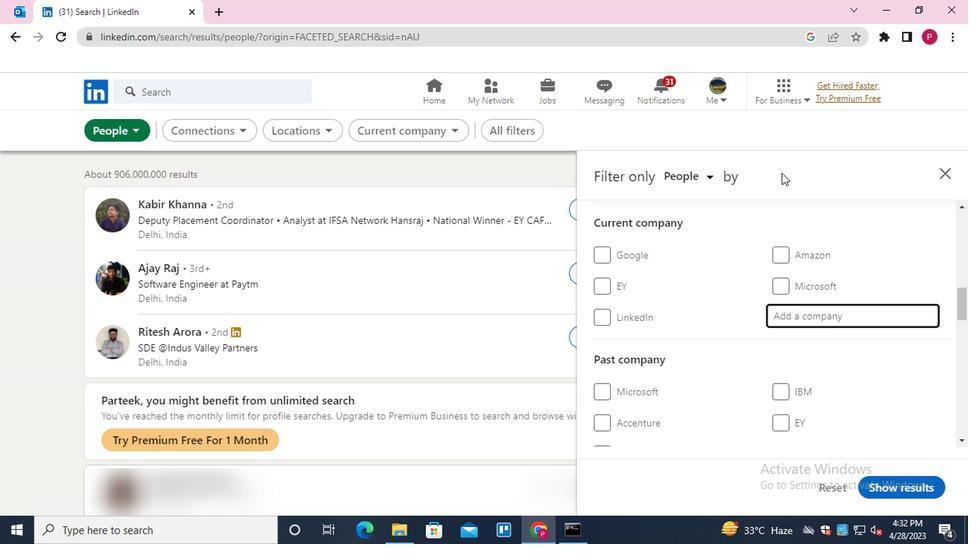 
Action: Key pressed <Key.shift><Key.shift><Key.shift><Key.shift>XEROX<Key.down><Key.enter>
Screenshot: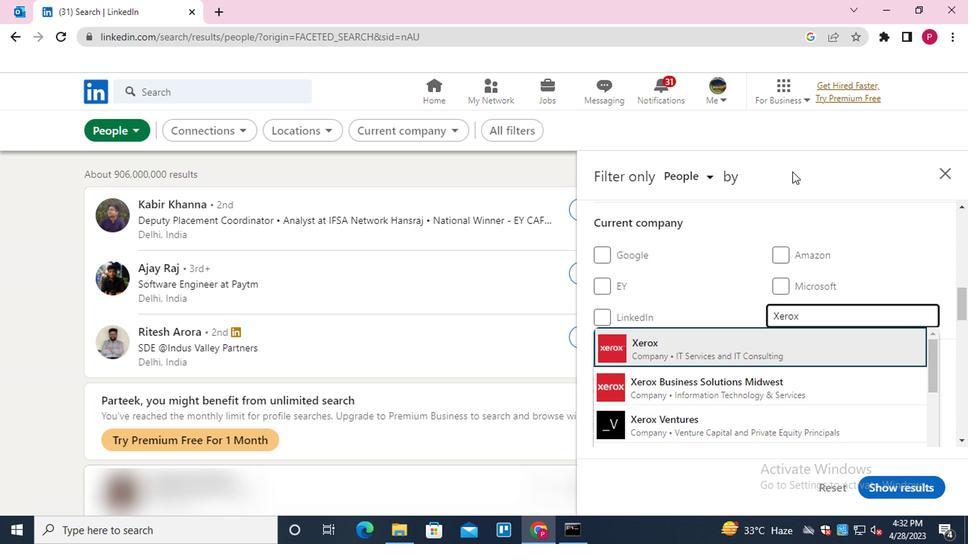 
Action: Mouse moved to (602, 330)
Screenshot: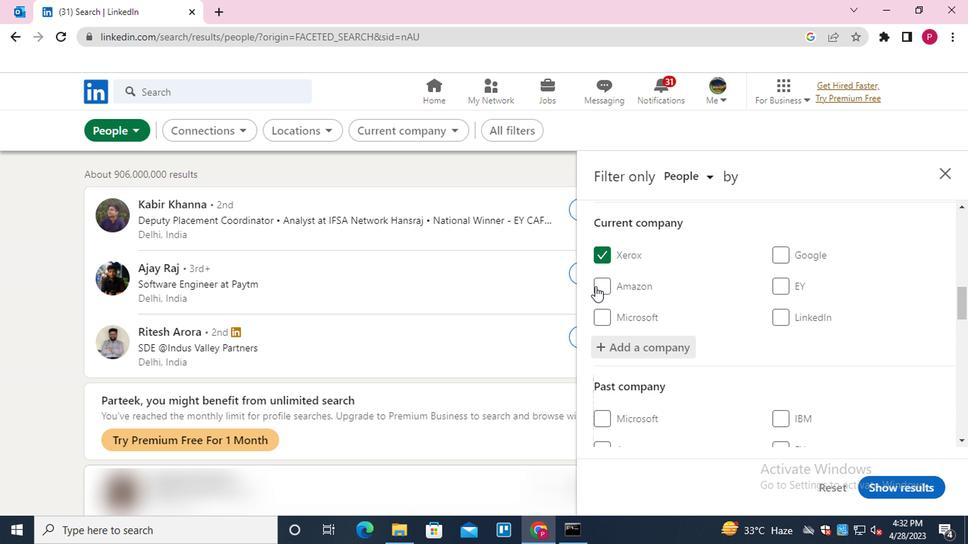 
Action: Mouse scrolled (602, 329) with delta (0, -1)
Screenshot: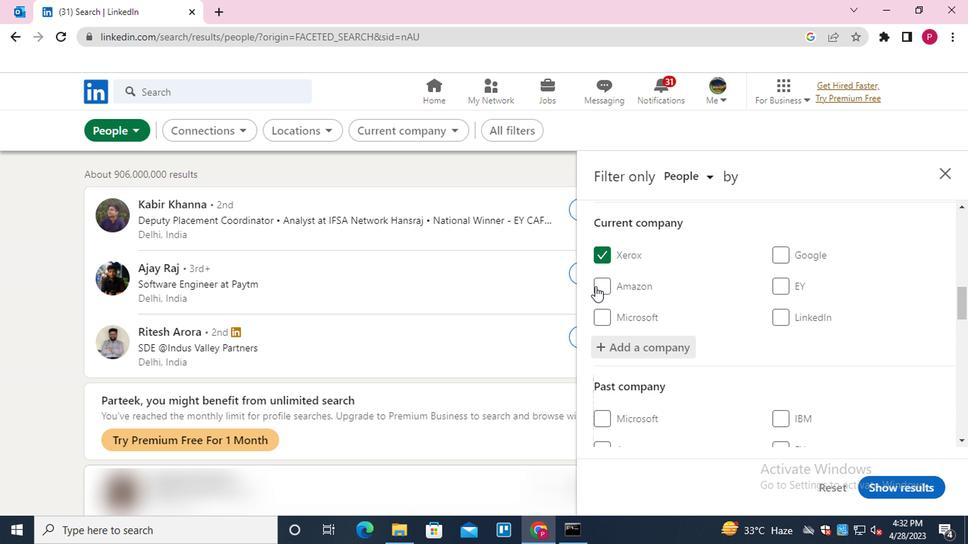 
Action: Mouse moved to (611, 331)
Screenshot: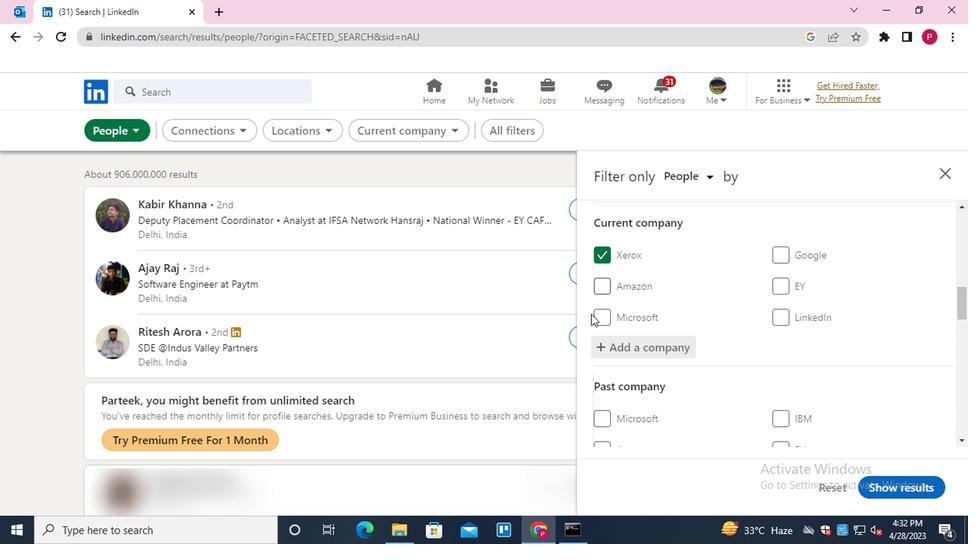 
Action: Mouse scrolled (611, 330) with delta (0, 0)
Screenshot: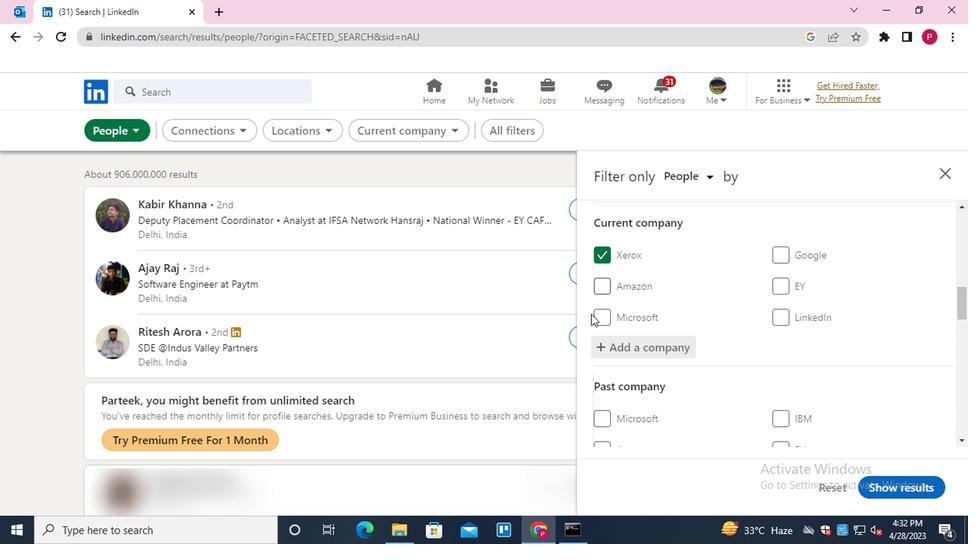 
Action: Mouse moved to (619, 331)
Screenshot: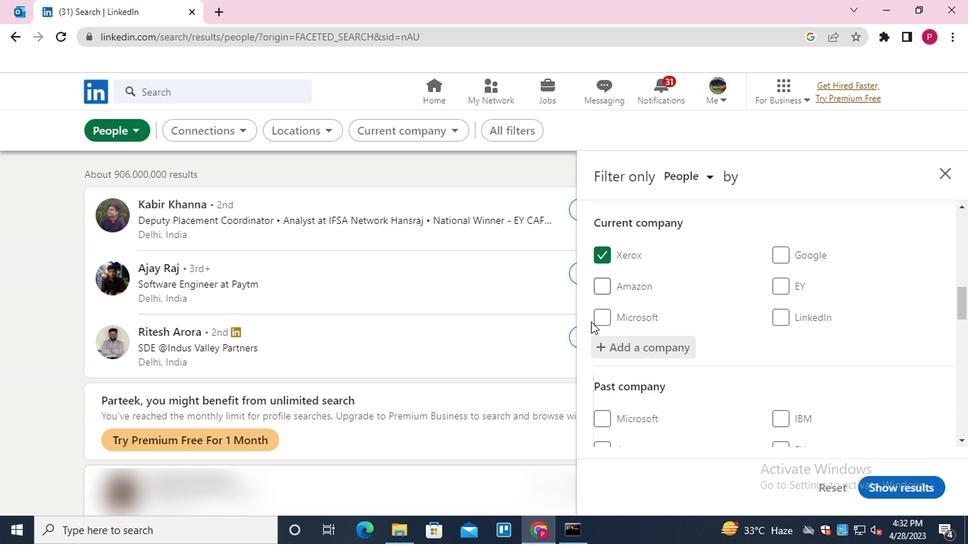 
Action: Mouse scrolled (619, 330) with delta (0, 0)
Screenshot: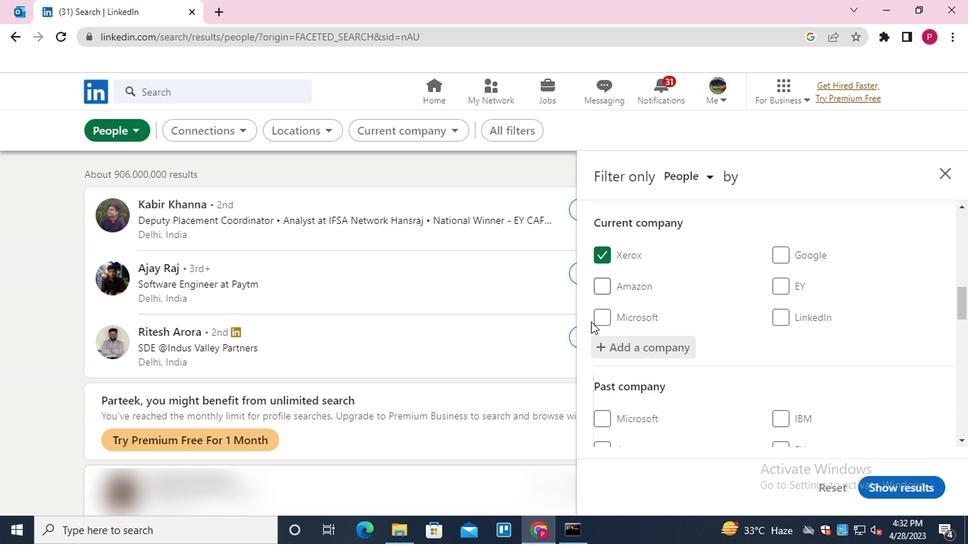 
Action: Mouse moved to (688, 315)
Screenshot: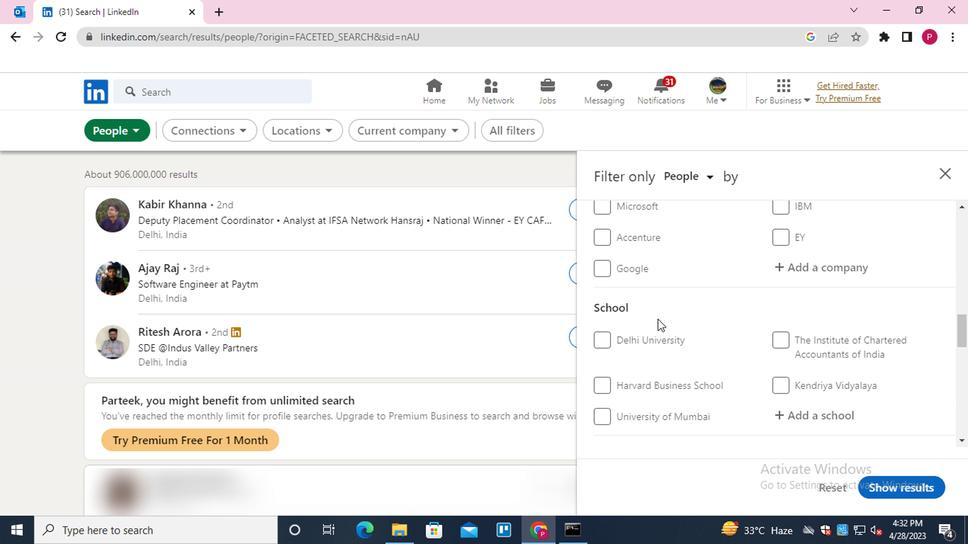 
Action: Mouse scrolled (688, 315) with delta (0, 0)
Screenshot: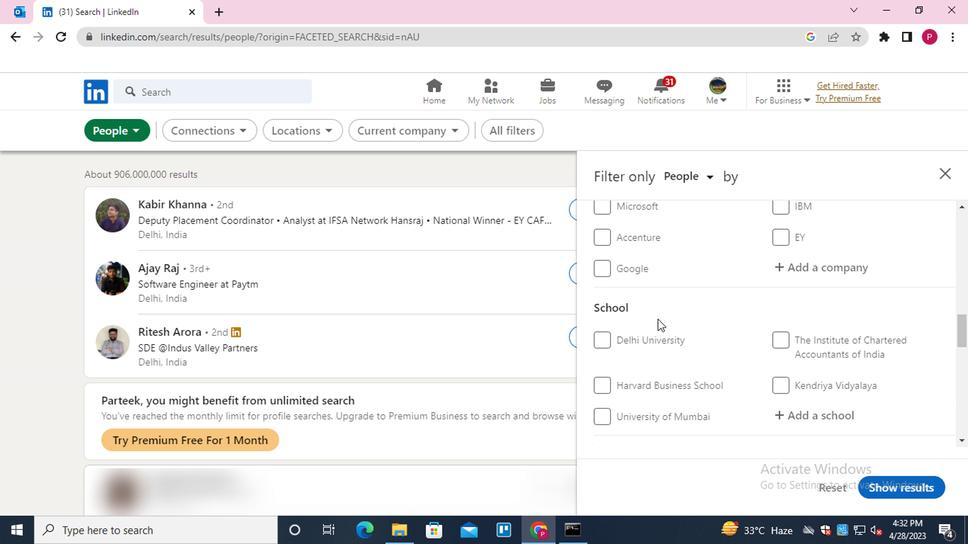 
Action: Mouse scrolled (688, 315) with delta (0, 0)
Screenshot: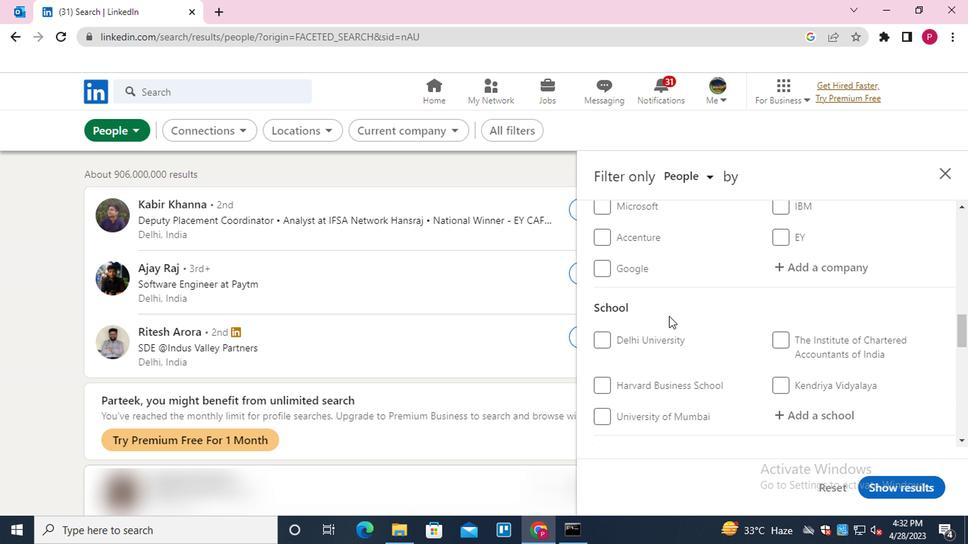 
Action: Mouse moved to (837, 276)
Screenshot: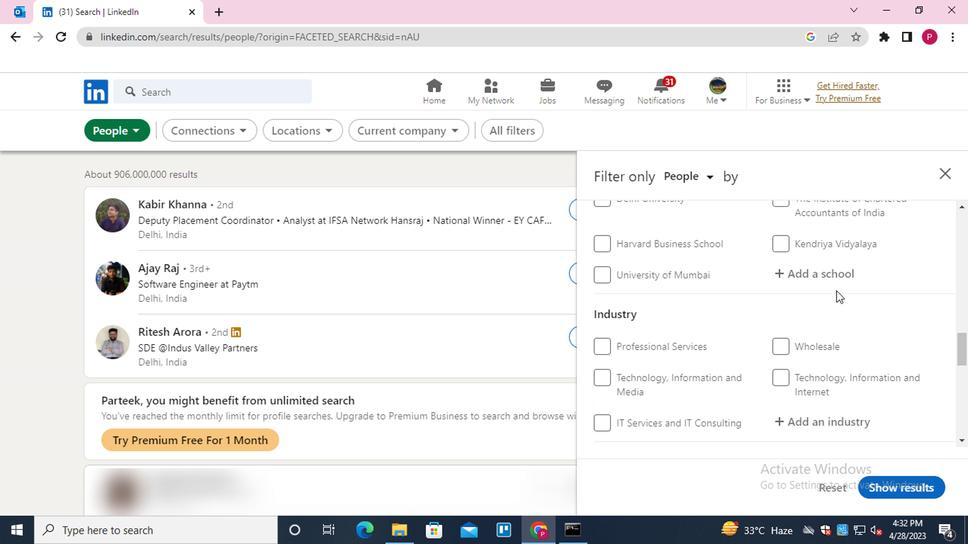 
Action: Mouse pressed left at (837, 276)
Screenshot: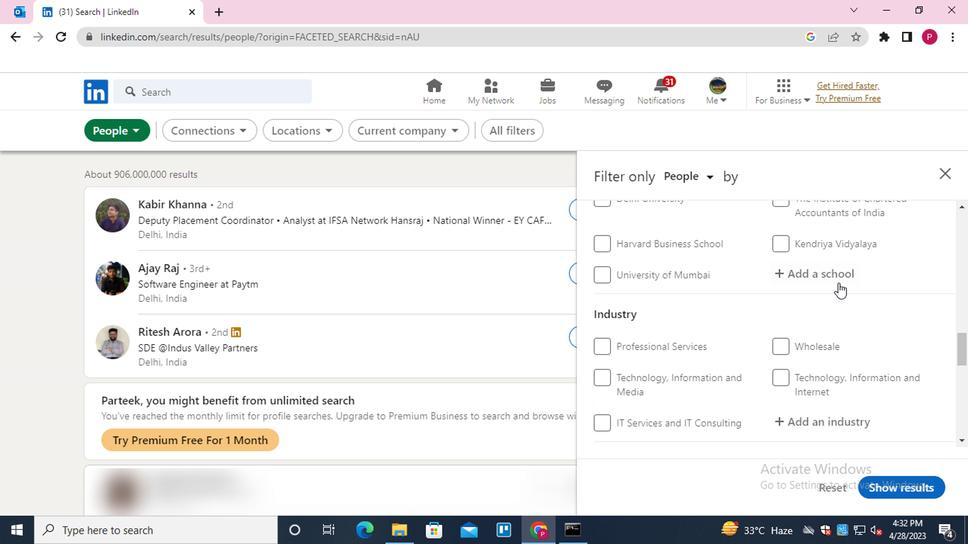 
Action: Key pressed <Key.shift>SRI<Key.space><Key.shift><Key.shift><Key.shift>SAI
Screenshot: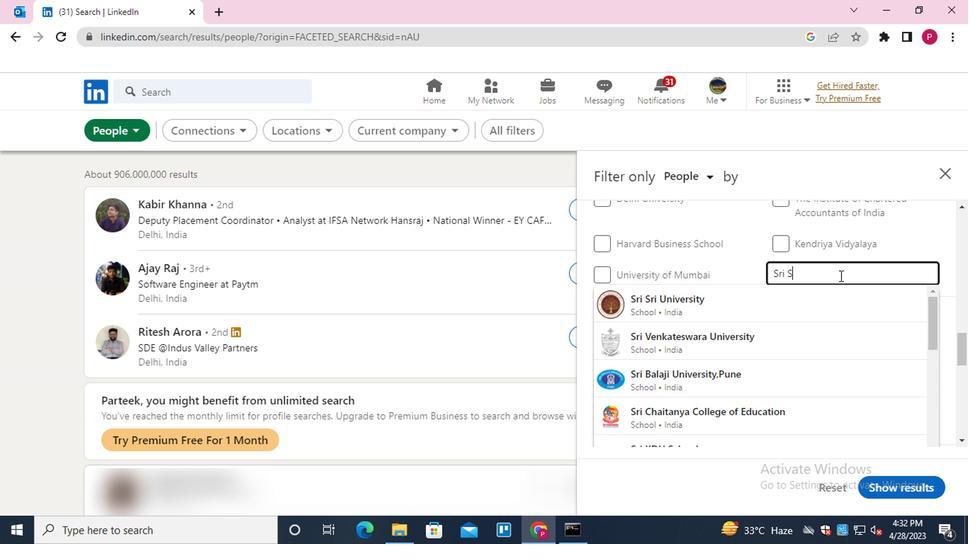 
Action: Mouse moved to (837, 275)
Screenshot: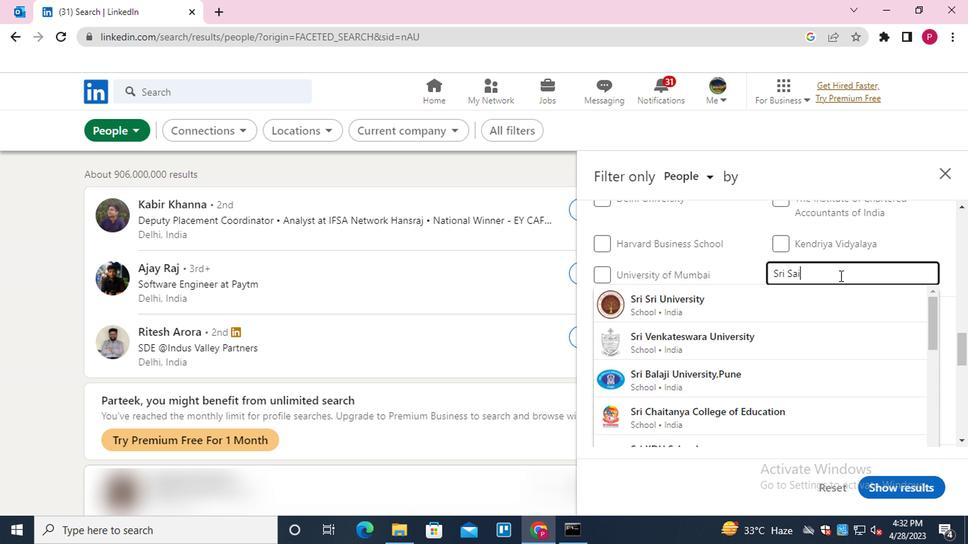 
Action: Key pressed <Key.space><Key.shift>RAM<Key.space><Key.shift>INSTITUTE<Key.space><Key.down><Key.enter>
Screenshot: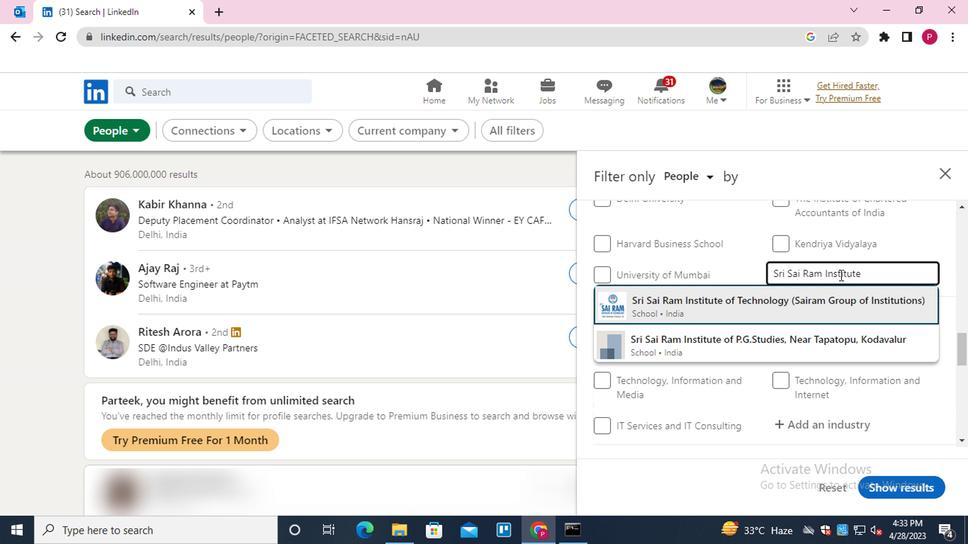 
Action: Mouse moved to (692, 345)
Screenshot: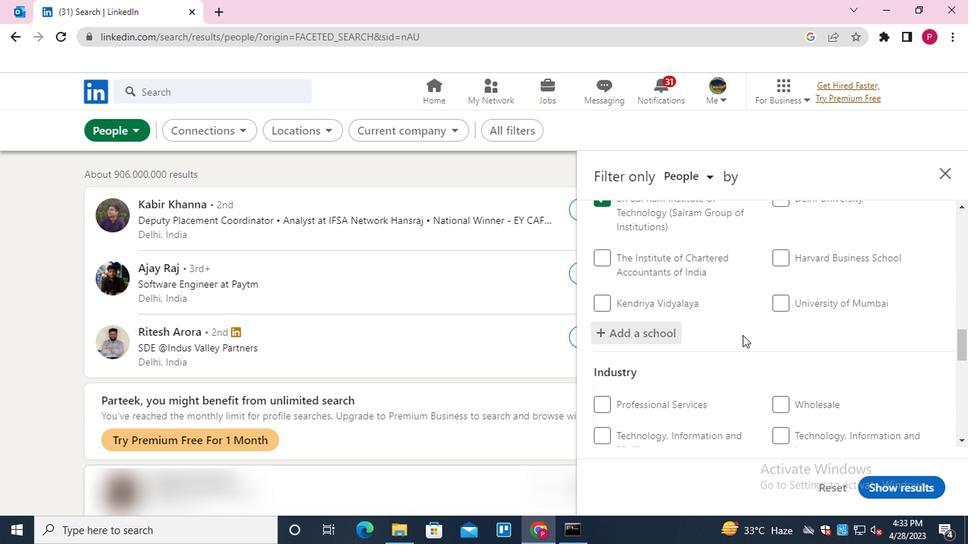 
Action: Mouse scrolled (692, 344) with delta (0, -1)
Screenshot: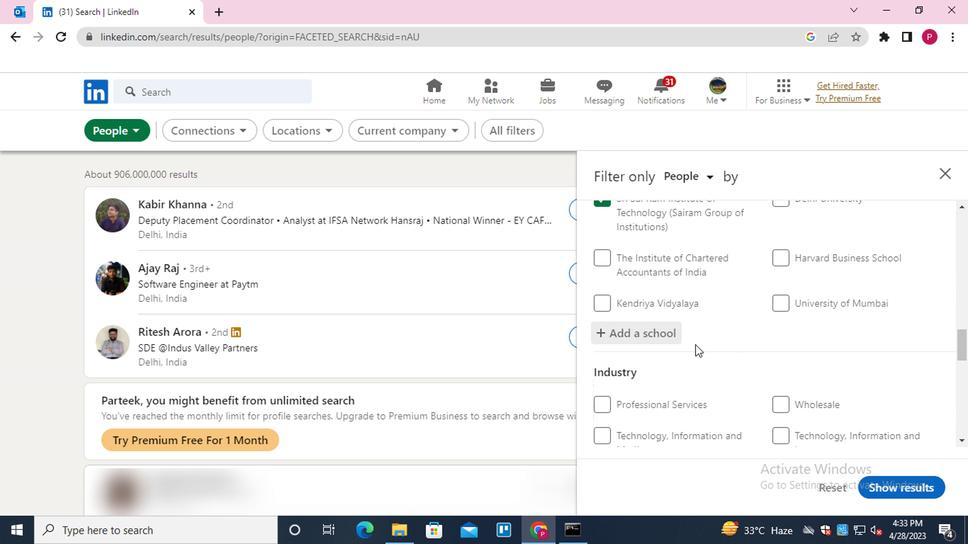 
Action: Mouse scrolled (692, 344) with delta (0, -1)
Screenshot: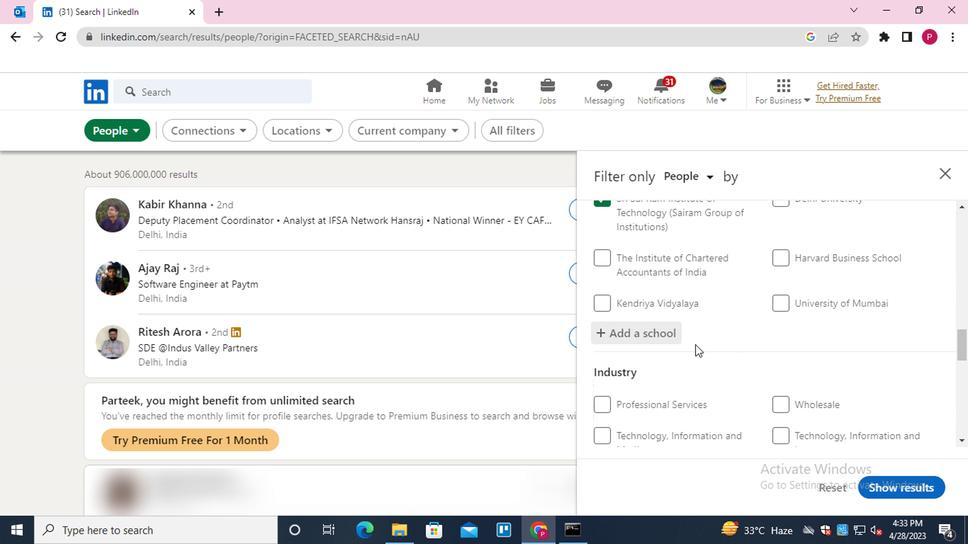 
Action: Mouse scrolled (692, 344) with delta (0, -1)
Screenshot: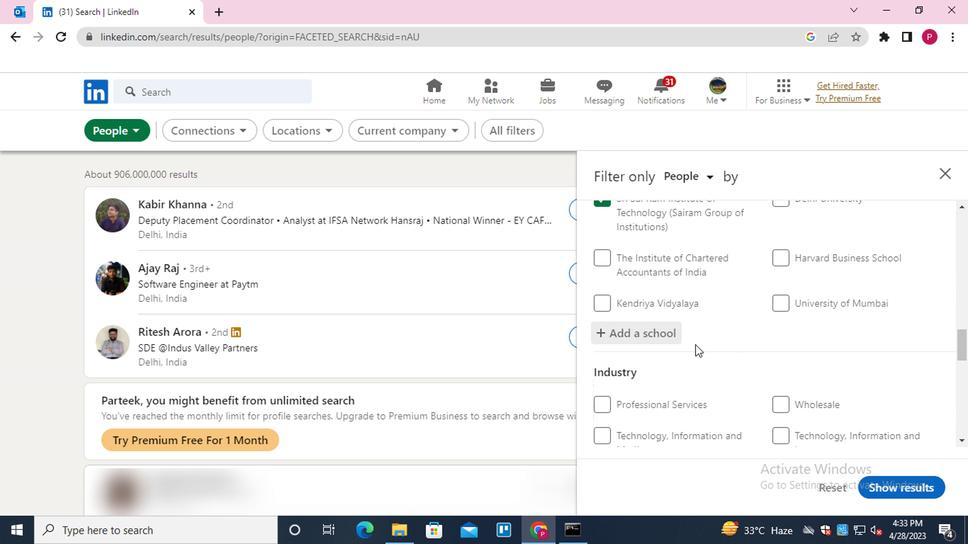 
Action: Mouse moved to (821, 267)
Screenshot: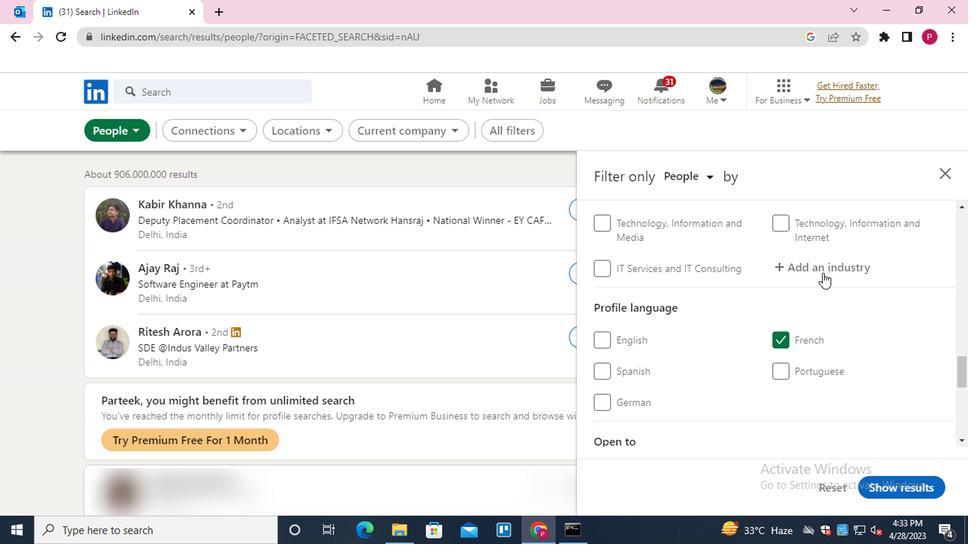 
Action: Mouse pressed left at (821, 267)
Screenshot: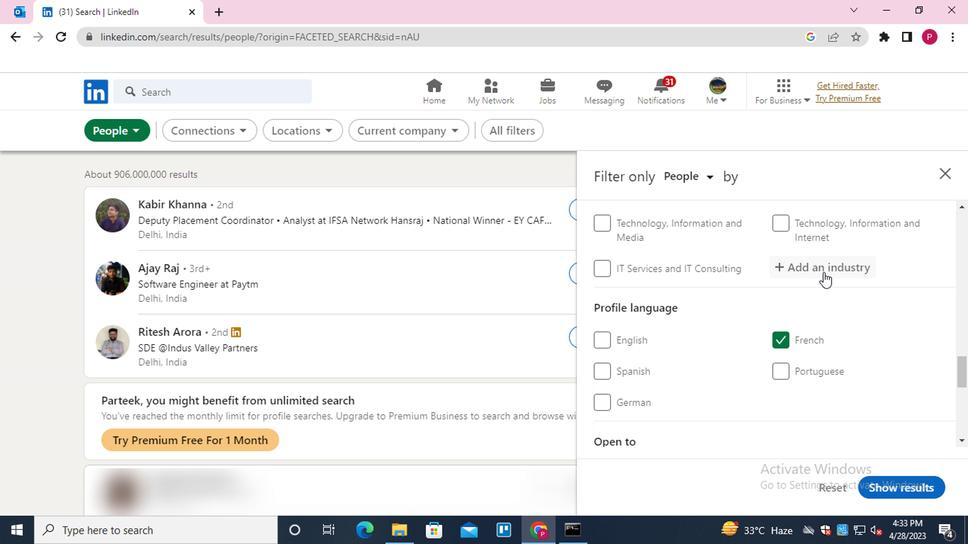 
Action: Key pressed <Key.shift>WHOLESALE<Key.down><Key.down><Key.down><Key.down><Key.down><Key.enter>
Screenshot: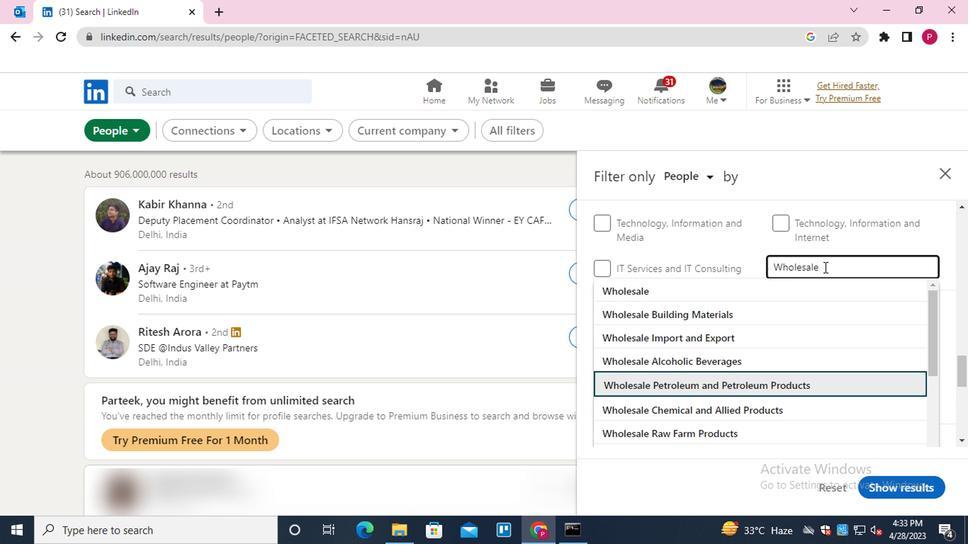 
Action: Mouse scrolled (821, 267) with delta (0, 0)
Screenshot: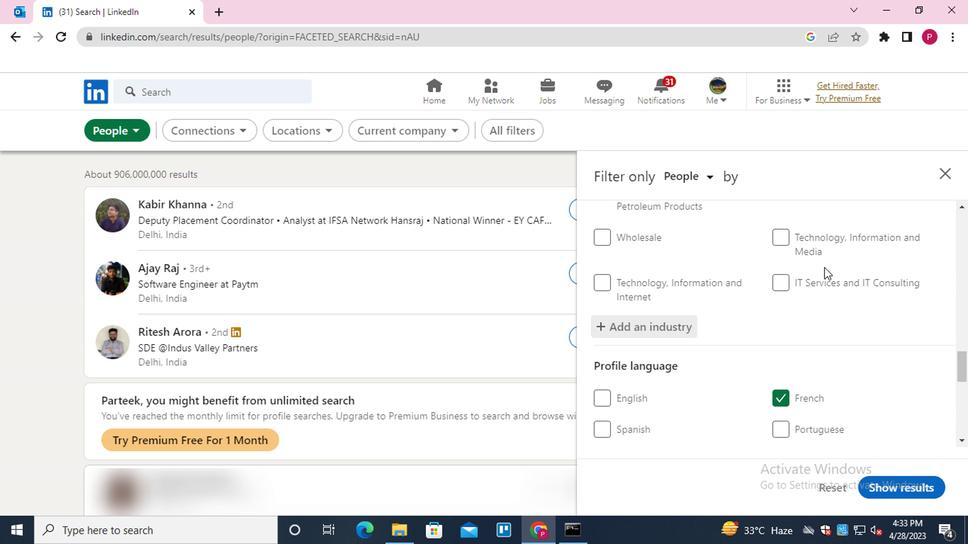 
Action: Mouse scrolled (821, 267) with delta (0, 0)
Screenshot: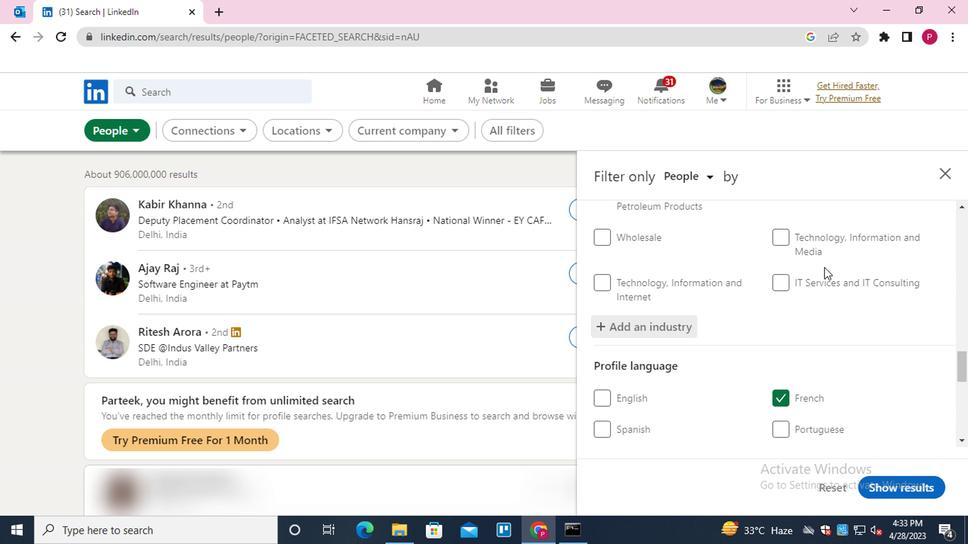 
Action: Mouse moved to (777, 294)
Screenshot: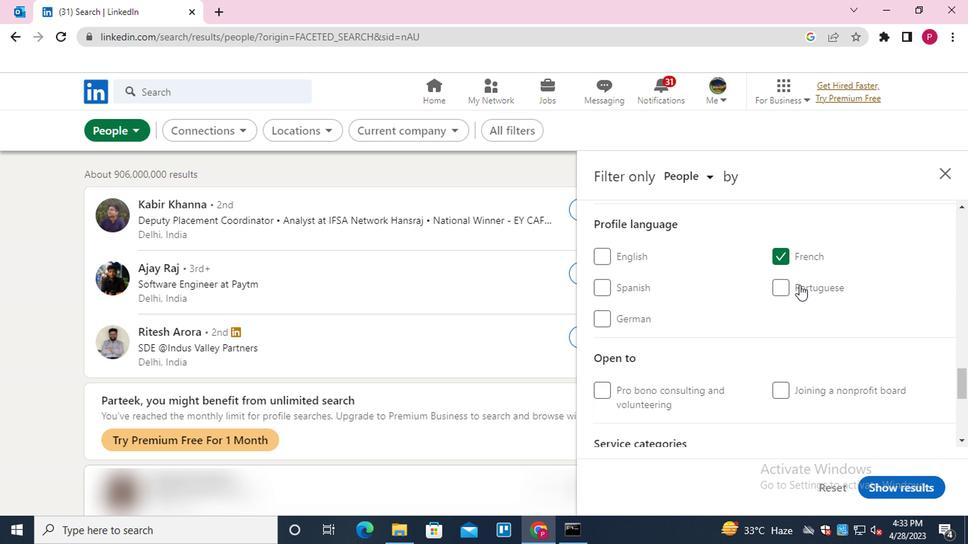 
Action: Mouse scrolled (777, 294) with delta (0, 0)
Screenshot: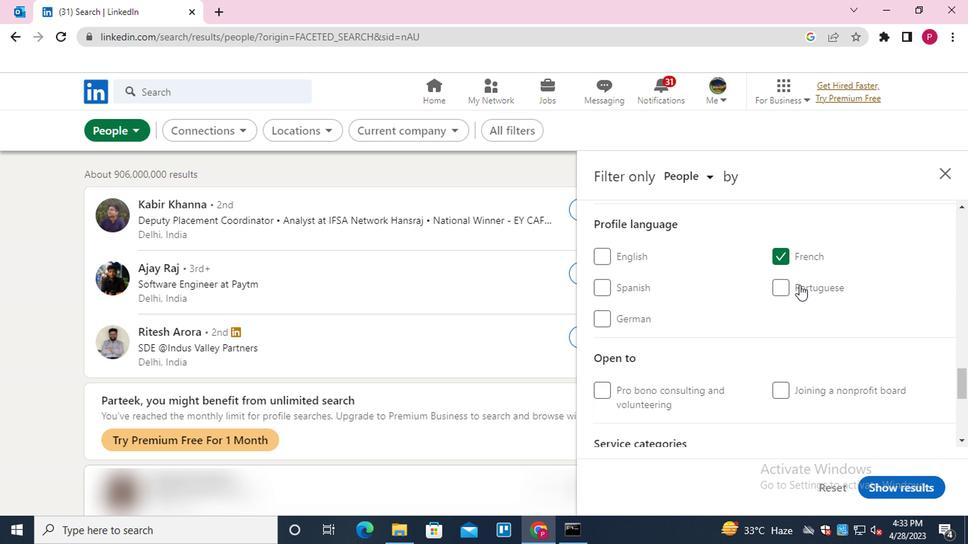 
Action: Mouse moved to (774, 303)
Screenshot: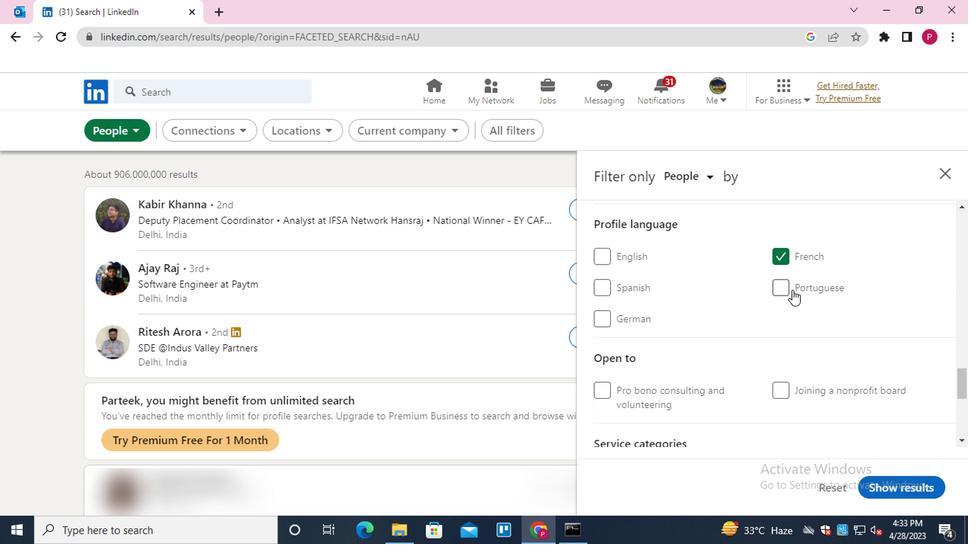 
Action: Mouse scrolled (774, 303) with delta (0, 0)
Screenshot: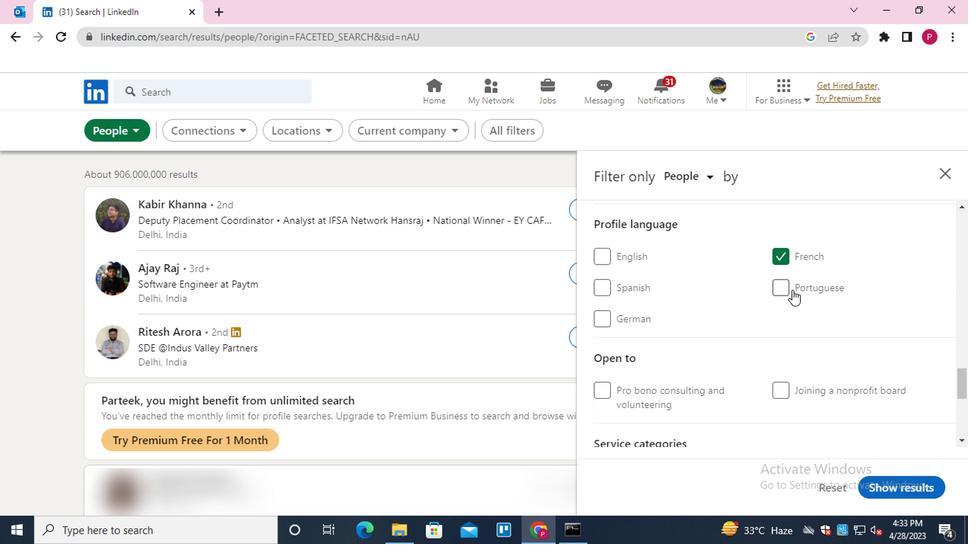 
Action: Mouse moved to (773, 306)
Screenshot: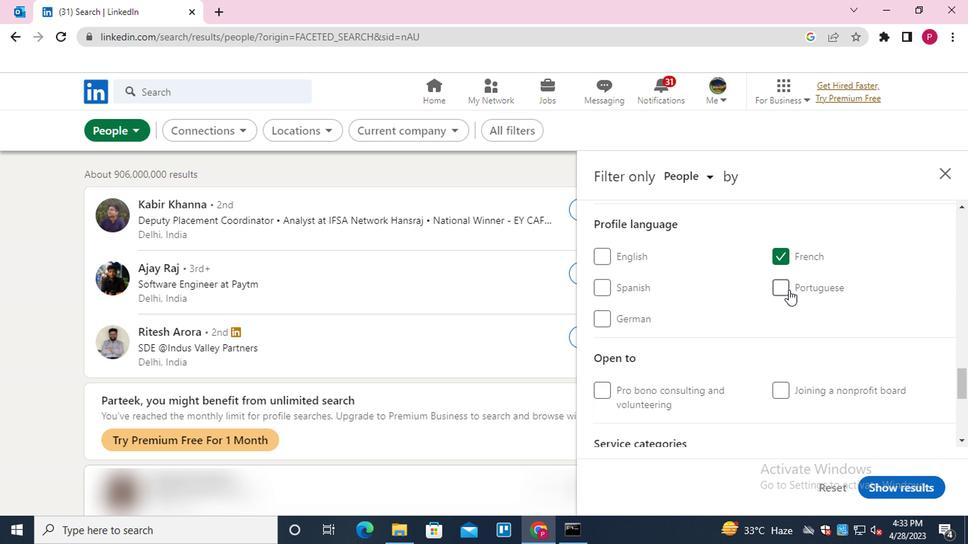 
Action: Mouse scrolled (773, 305) with delta (0, -1)
Screenshot: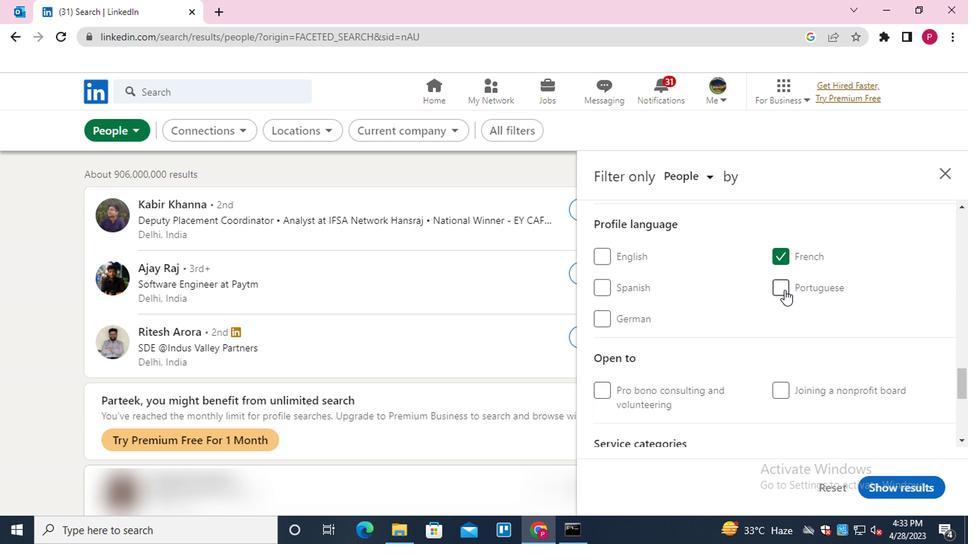 
Action: Mouse moved to (819, 326)
Screenshot: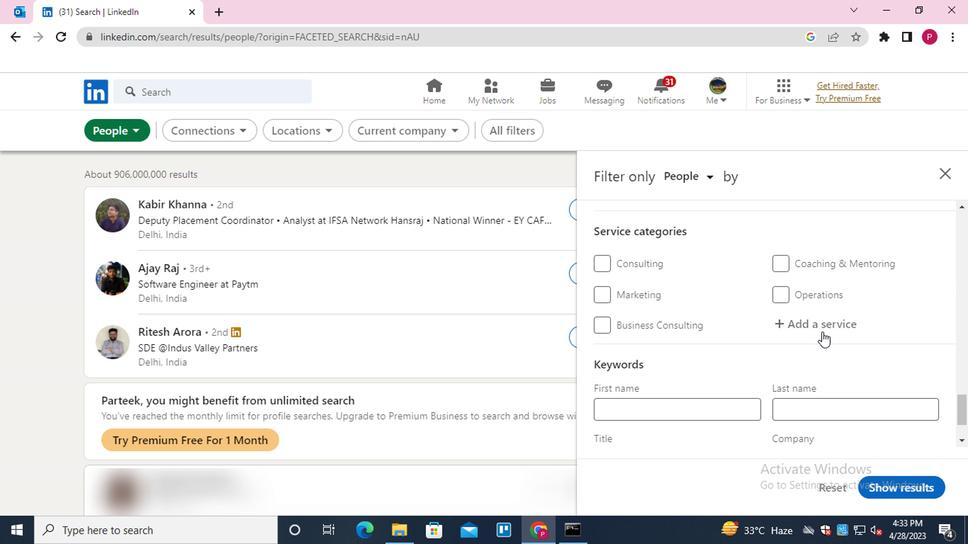 
Action: Mouse pressed left at (819, 326)
Screenshot: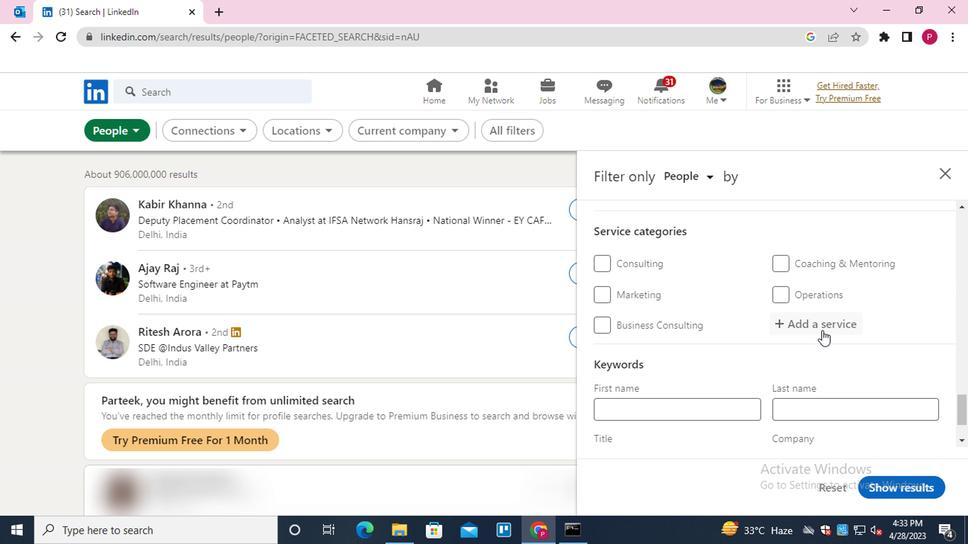 
Action: Mouse moved to (819, 325)
Screenshot: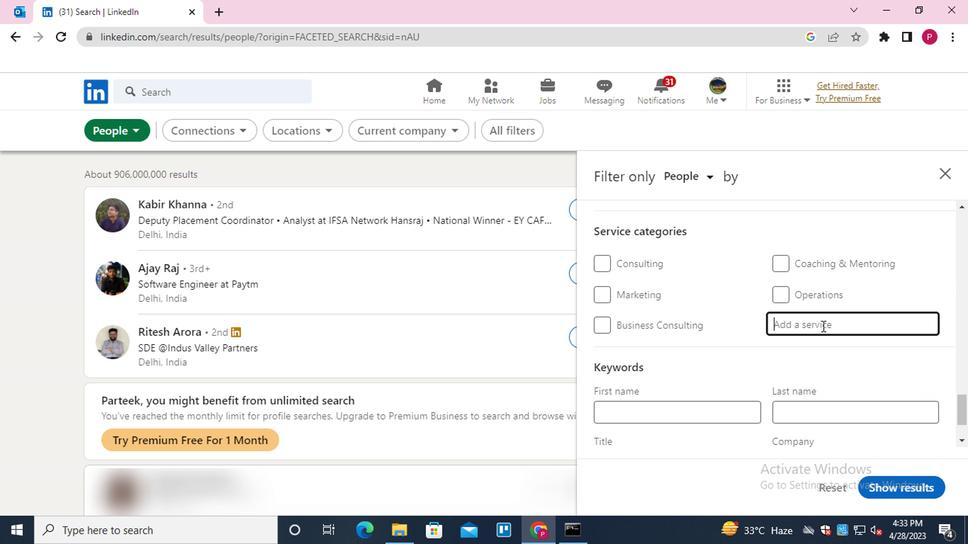 
Action: Key pressed <Key.shift>COMMERCIAL<Key.down><Key.enter>
Screenshot: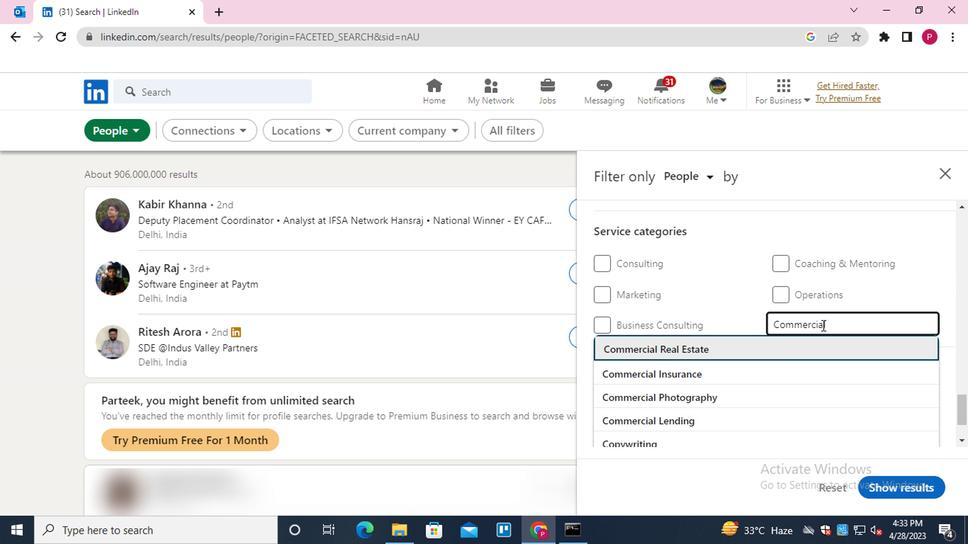 
Action: Mouse moved to (637, 387)
Screenshot: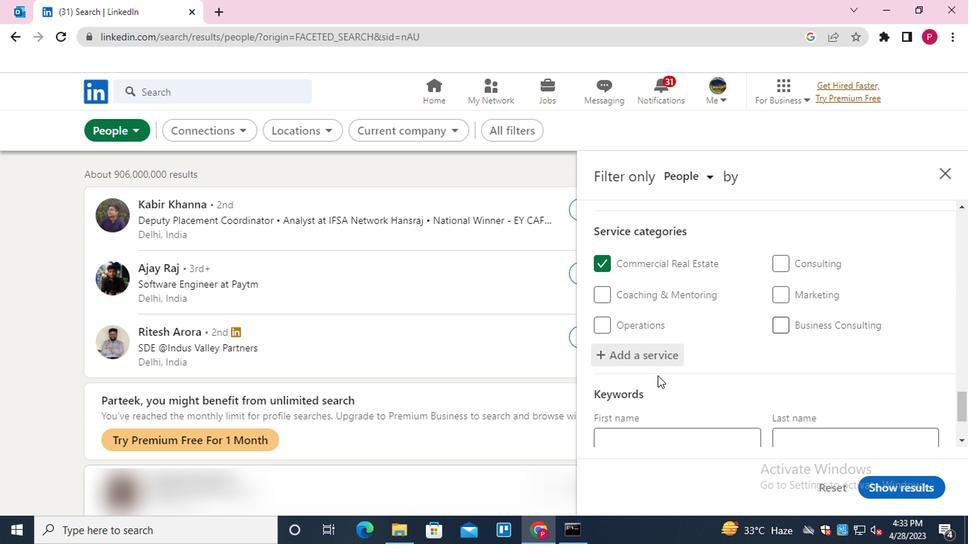 
Action: Mouse scrolled (637, 386) with delta (0, 0)
Screenshot: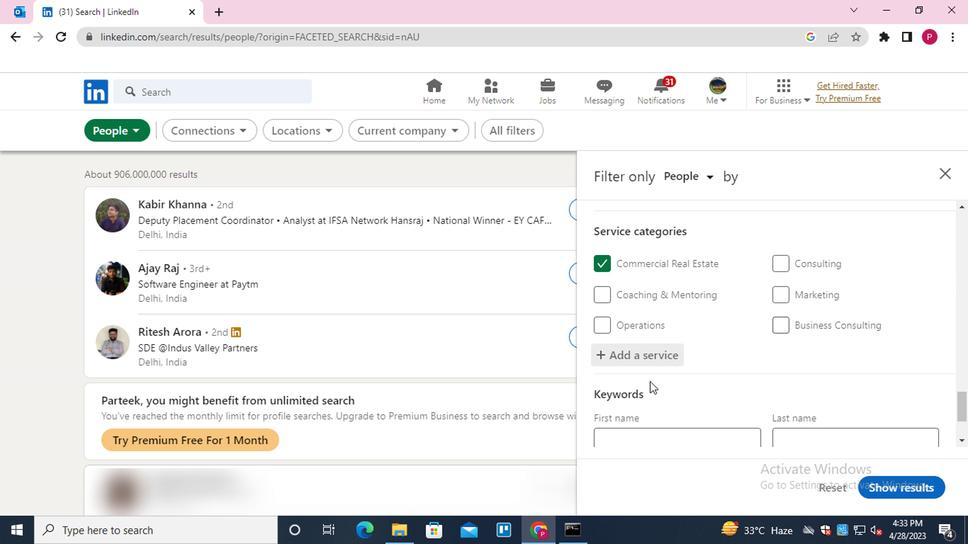 
Action: Mouse scrolled (637, 386) with delta (0, 0)
Screenshot: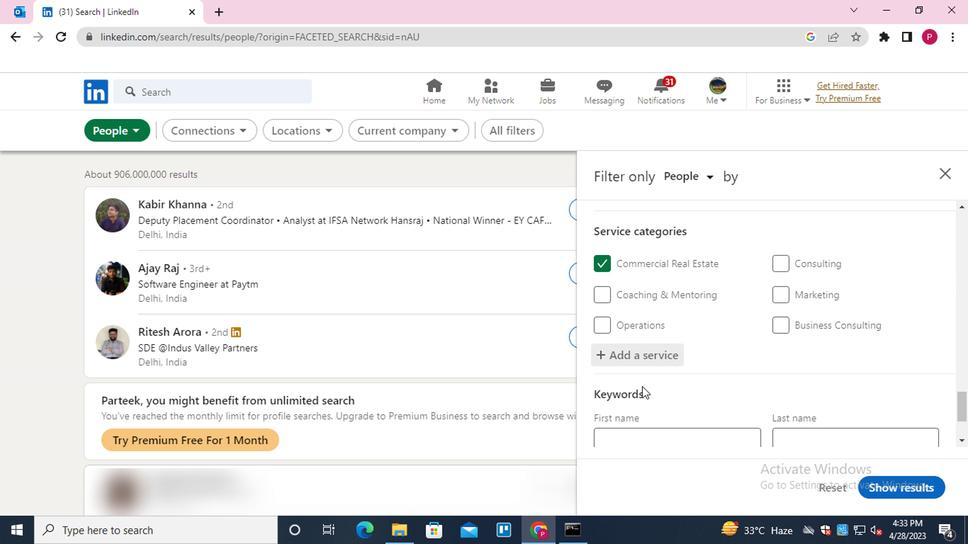 
Action: Mouse moved to (637, 387)
Screenshot: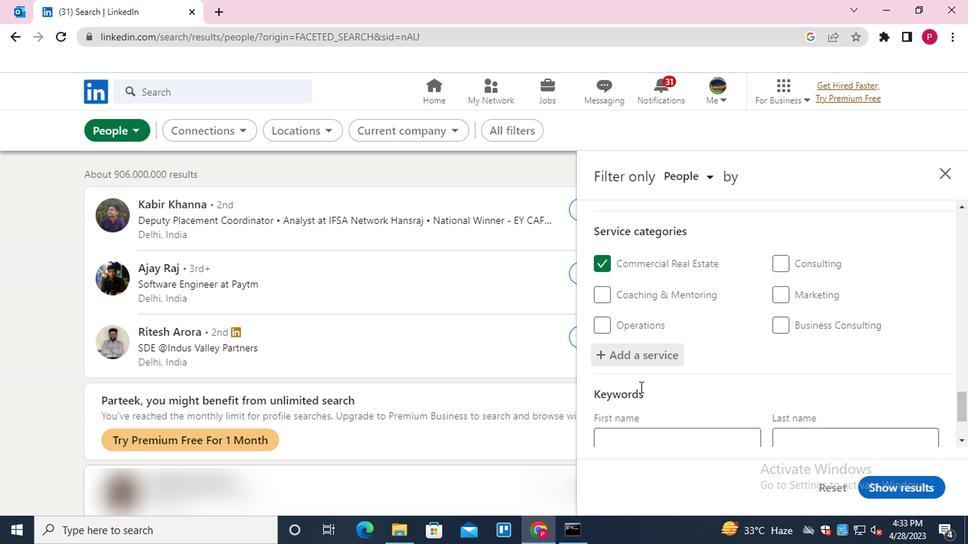 
Action: Mouse scrolled (637, 387) with delta (0, 0)
Screenshot: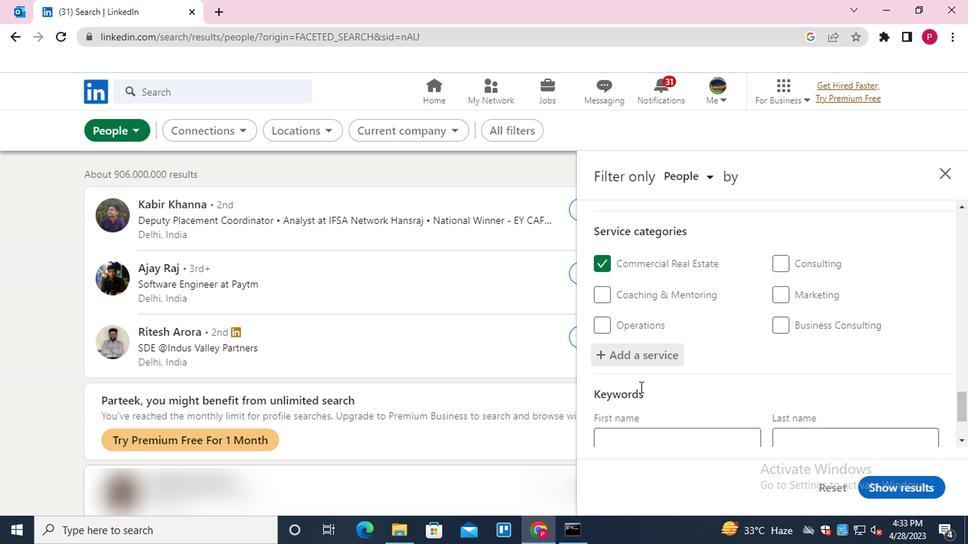 
Action: Mouse moved to (728, 390)
Screenshot: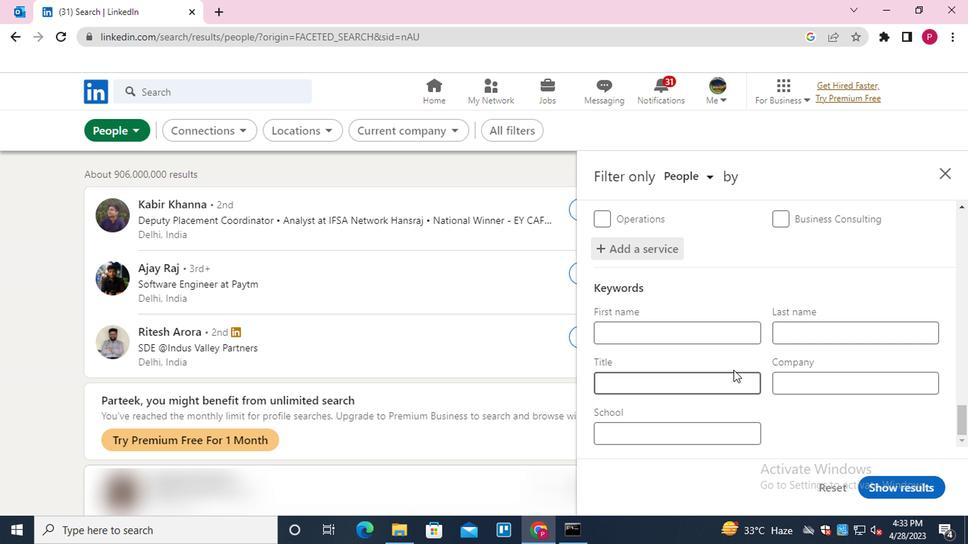 
Action: Mouse pressed left at (728, 390)
Screenshot: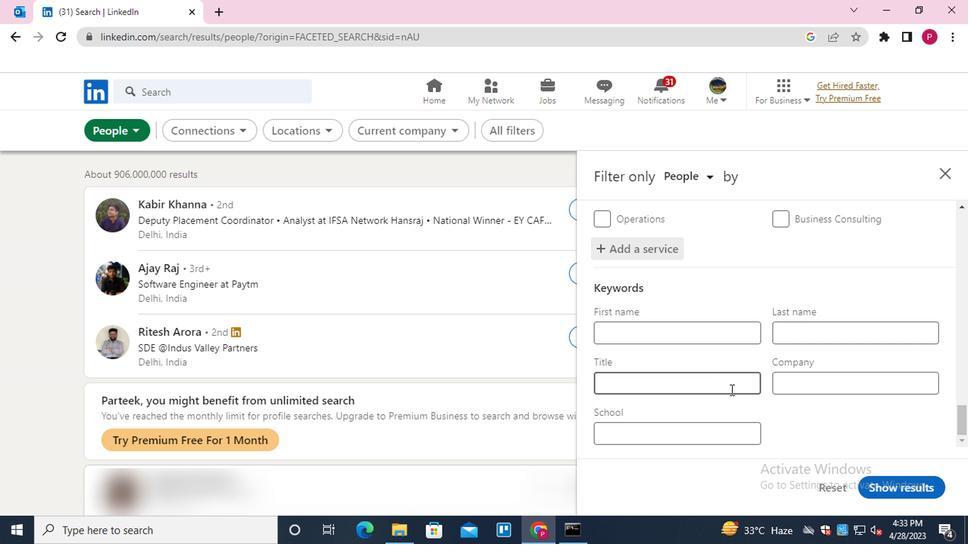 
Action: Key pressed <Key.shift>THERAPIST
Screenshot: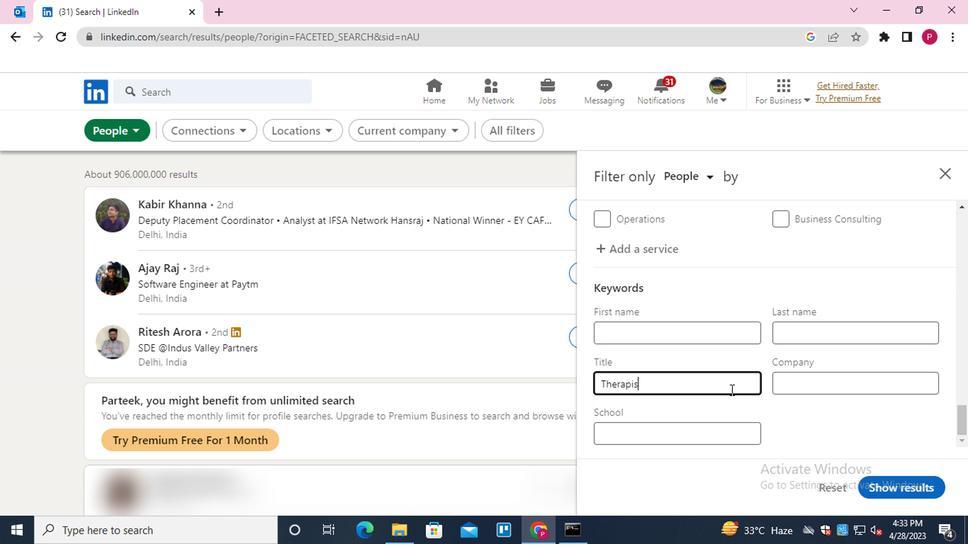 
Action: Mouse moved to (888, 489)
Screenshot: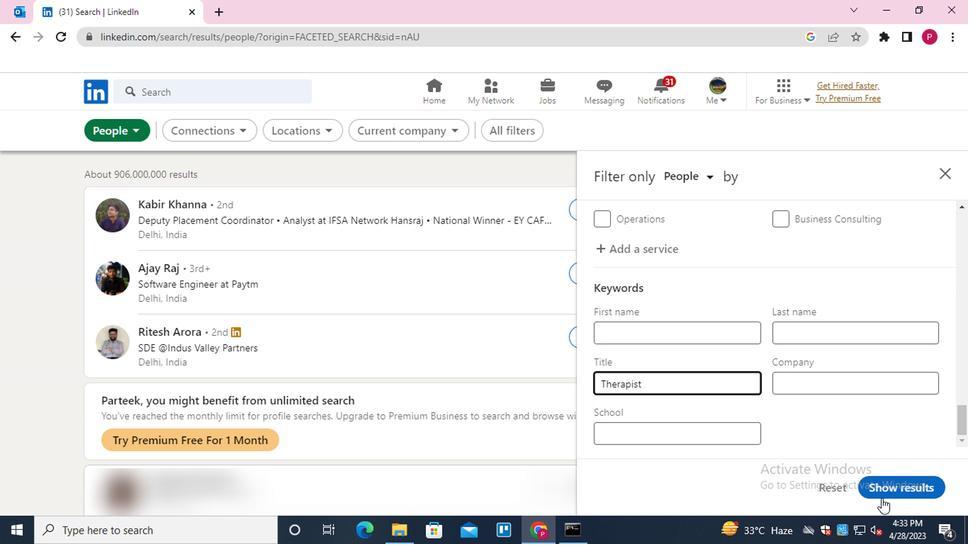 
Action: Mouse pressed left at (888, 489)
Screenshot: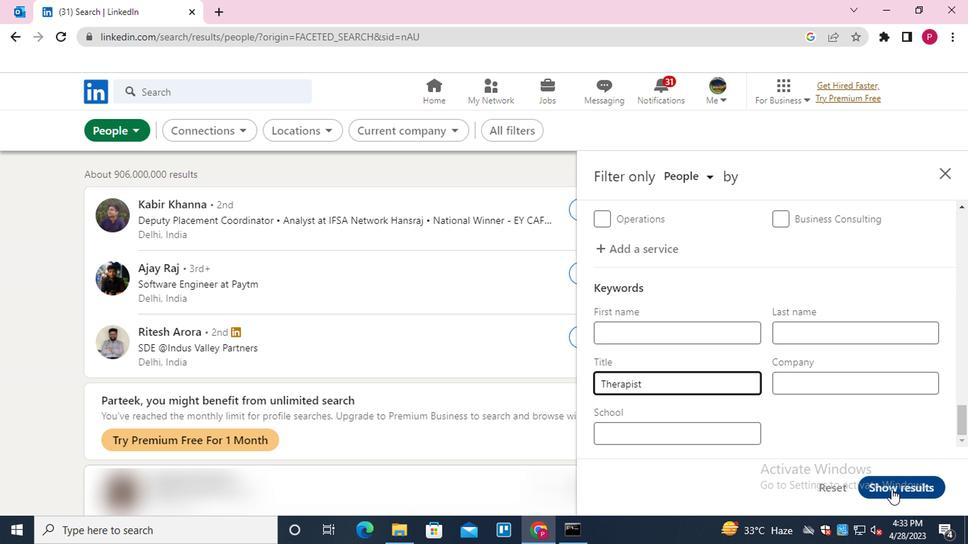 
Action: Mouse moved to (376, 245)
Screenshot: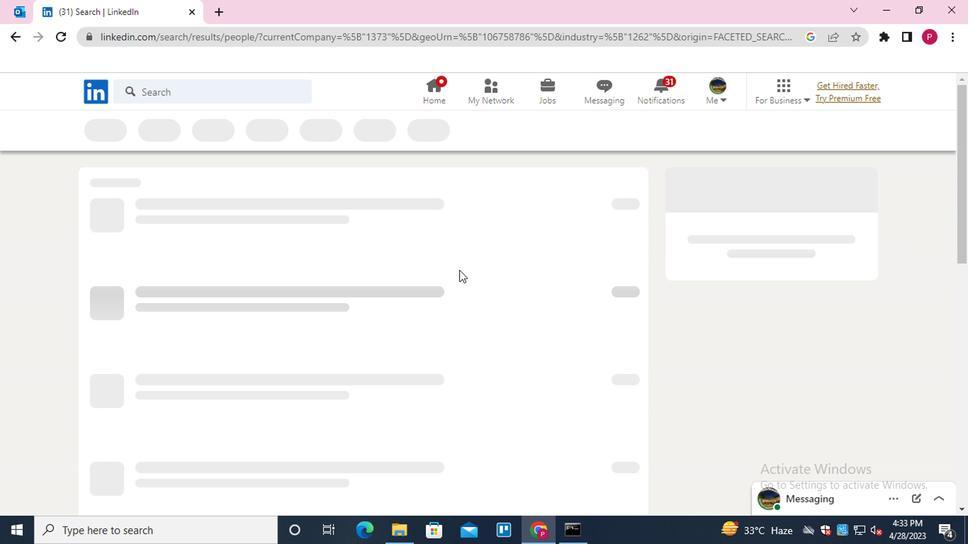 
